 Task: In the Contact  Alexa_Davis@bam.org, Create email and send with subject: 'Step into the Future: Discover Our Cutting-Edge Solution', and with mail content 'Good Day,_x000D_
Embrace the power of innovation. Our disruptive solution will propel your industry forward and position you as a leader in your field._x000D_
Best Regards', attach the document: Project_plan.docx and insert image: visitingcard.jpg. Below Best Regards, write Twitter and insert the URL: 'twitter.com'. Mark checkbox to create task to follow up : In 2 weeks. Logged in from softage.3@softage.net
Action: Mouse moved to (55, 65)
Screenshot: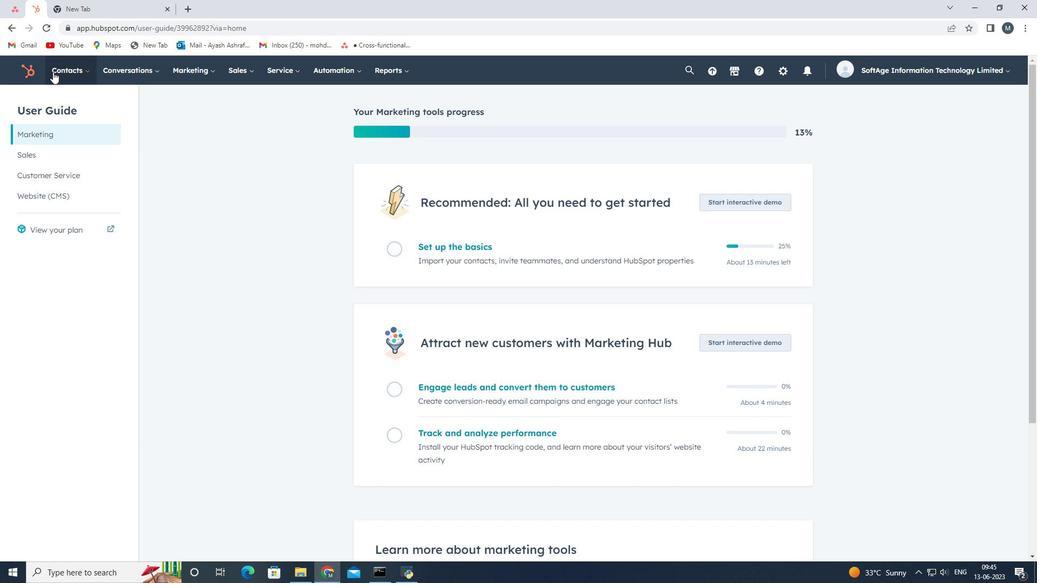 
Action: Mouse pressed left at (55, 65)
Screenshot: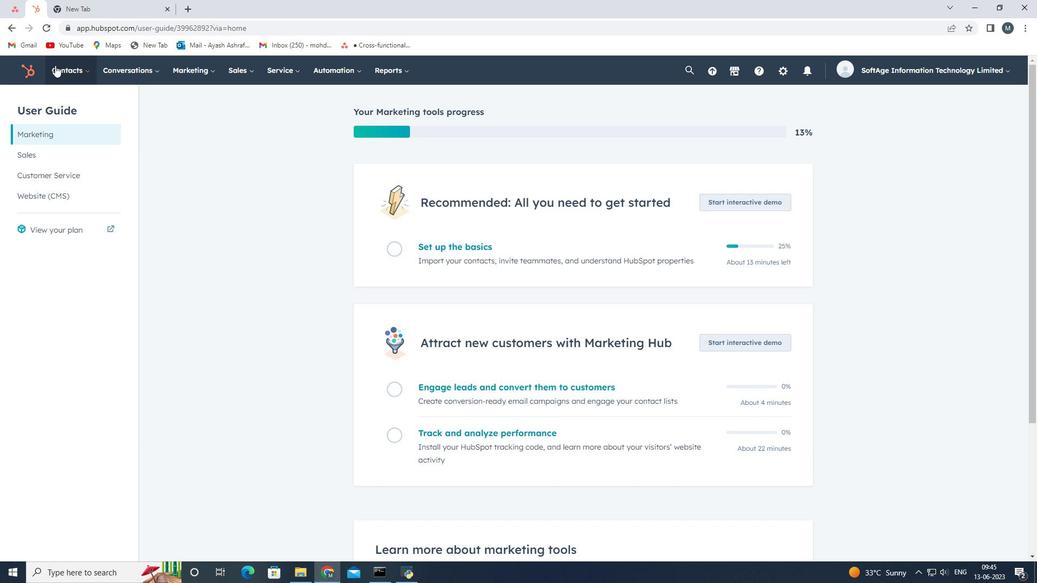 
Action: Mouse moved to (63, 100)
Screenshot: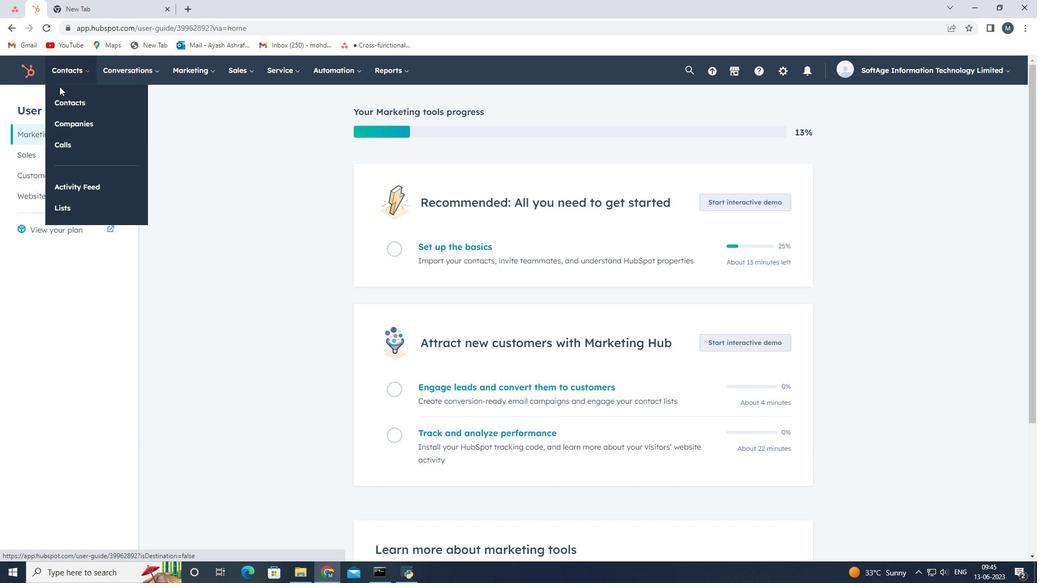 
Action: Mouse pressed left at (63, 100)
Screenshot: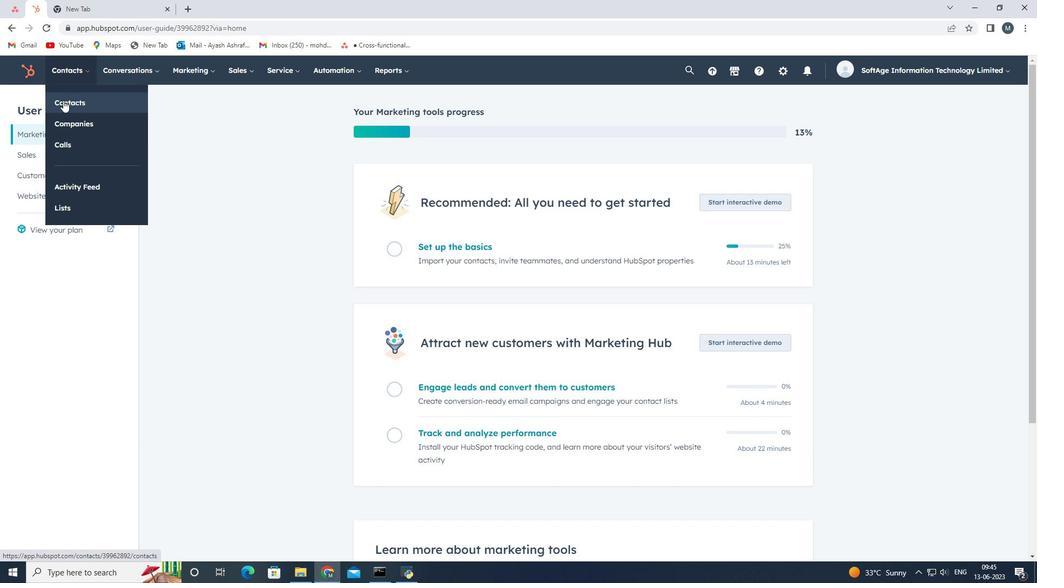 
Action: Mouse moved to (80, 191)
Screenshot: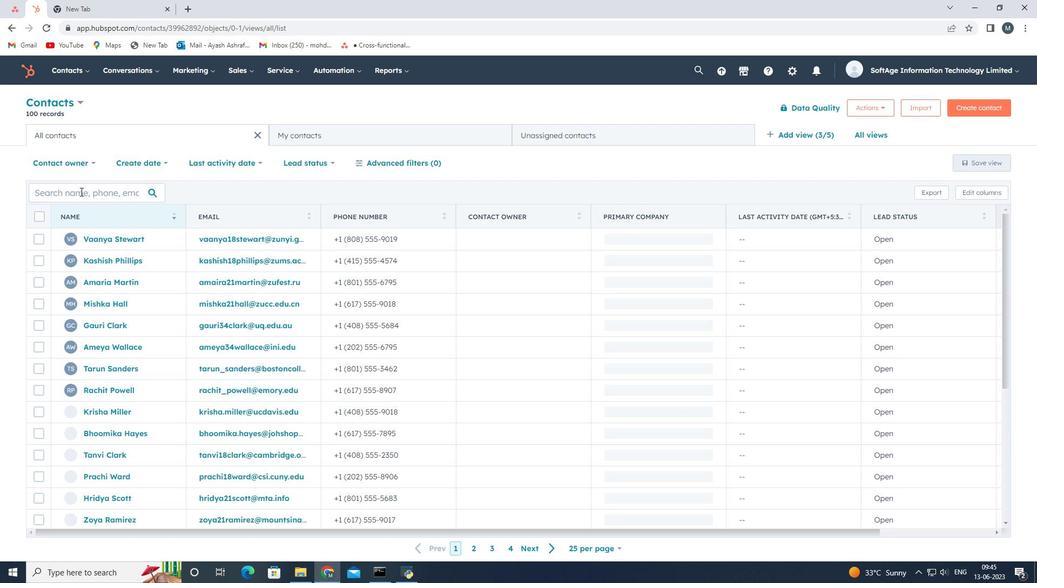 
Action: Mouse pressed left at (80, 191)
Screenshot: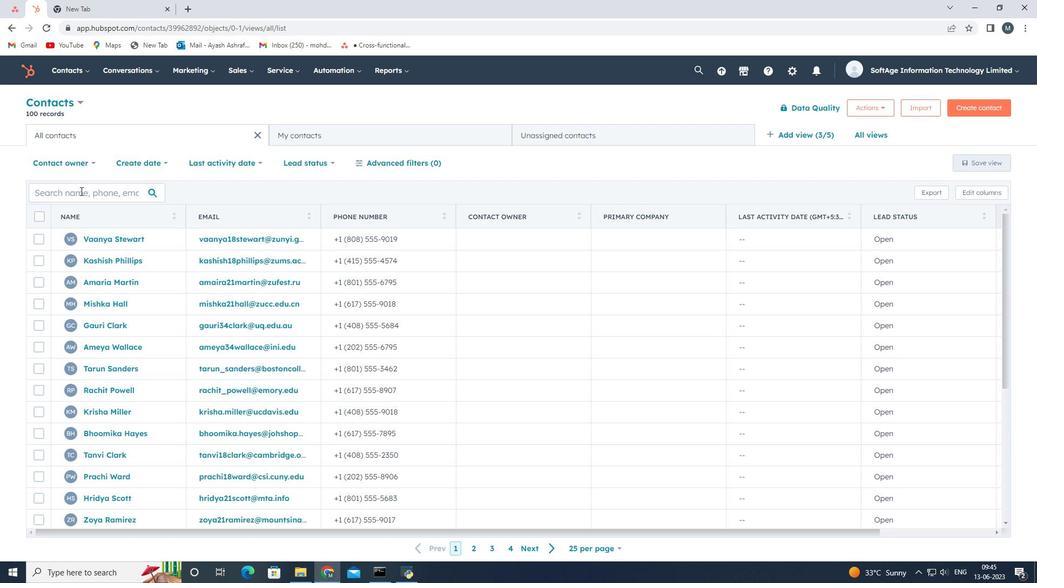 
Action: Key pressed <Key.shift>Alexa<Key.shift>_<Key.shift>Davis<Key.shift>@bam.org
Screenshot: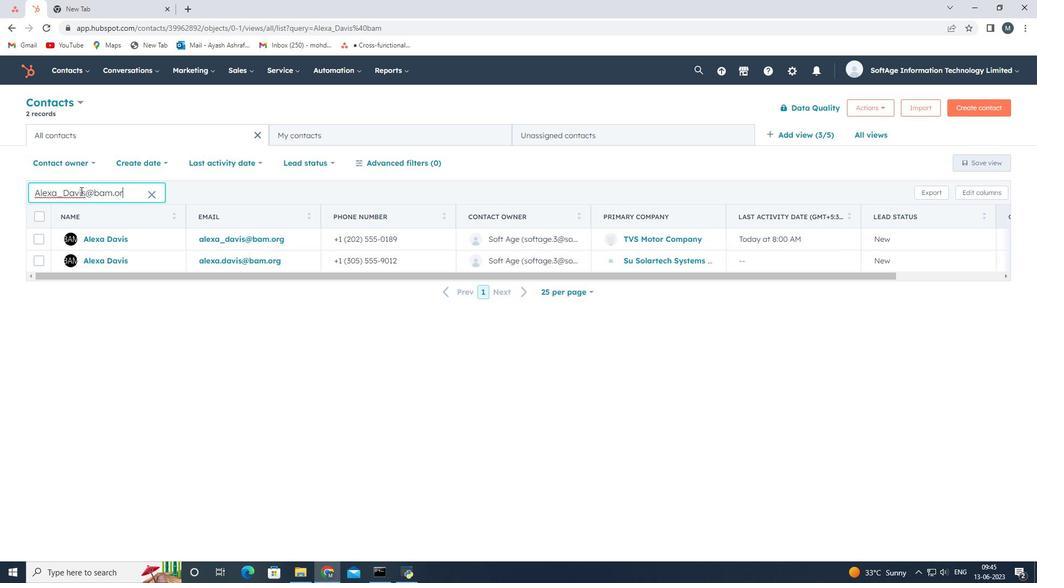 
Action: Mouse moved to (104, 240)
Screenshot: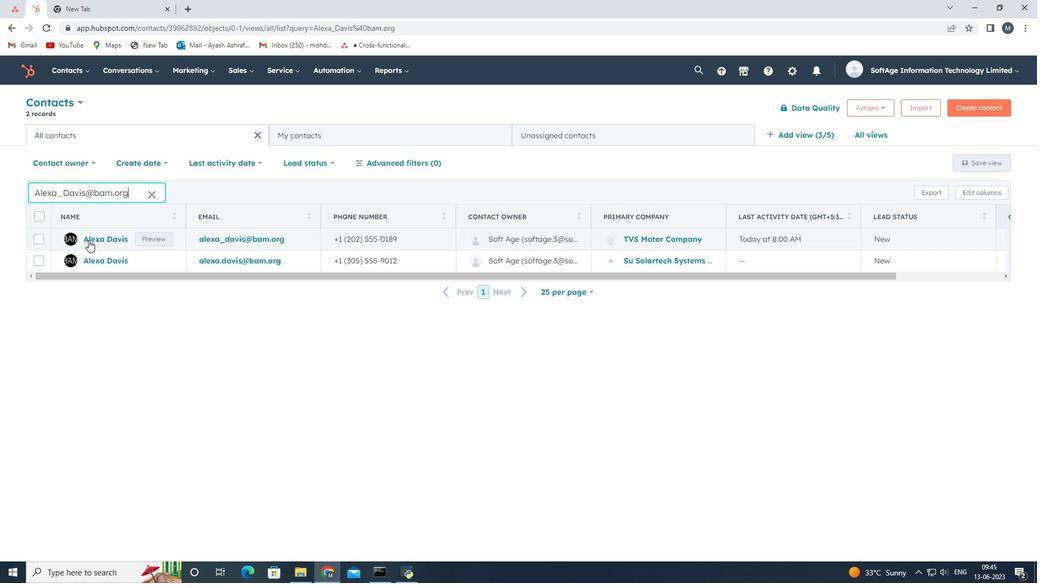 
Action: Mouse pressed left at (104, 240)
Screenshot: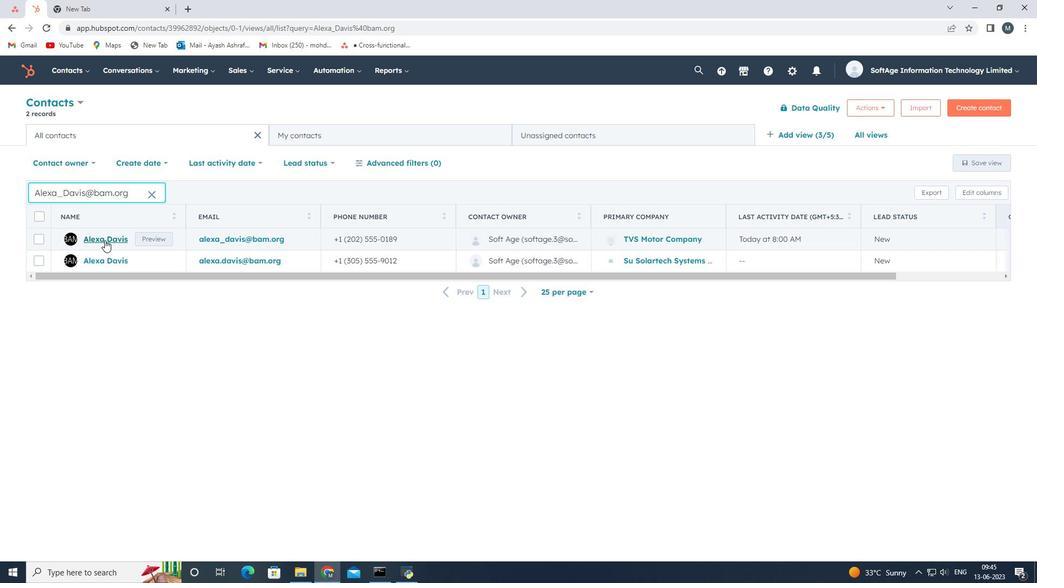 
Action: Mouse pressed left at (104, 240)
Screenshot: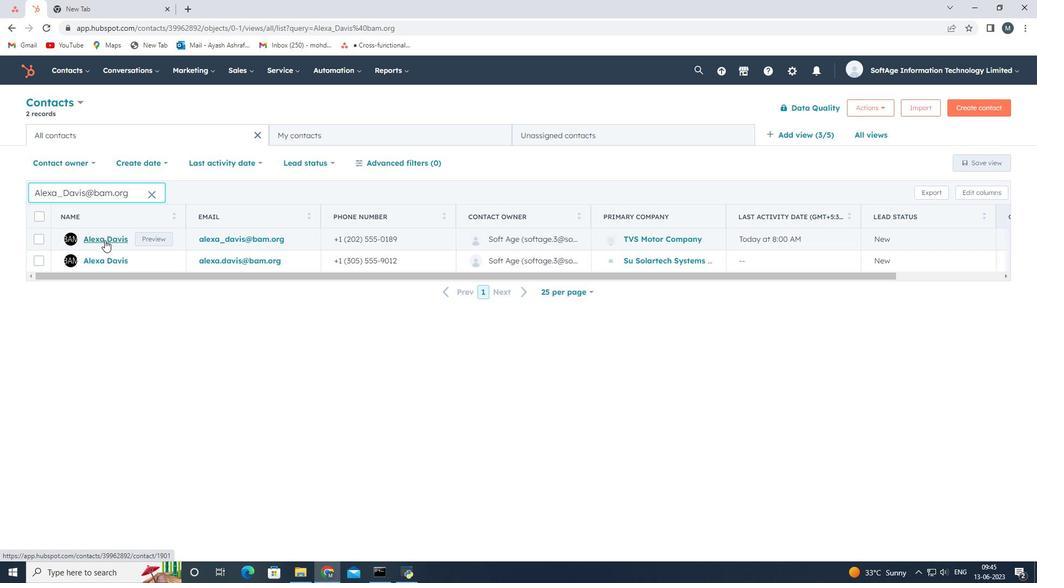 
Action: Mouse moved to (70, 197)
Screenshot: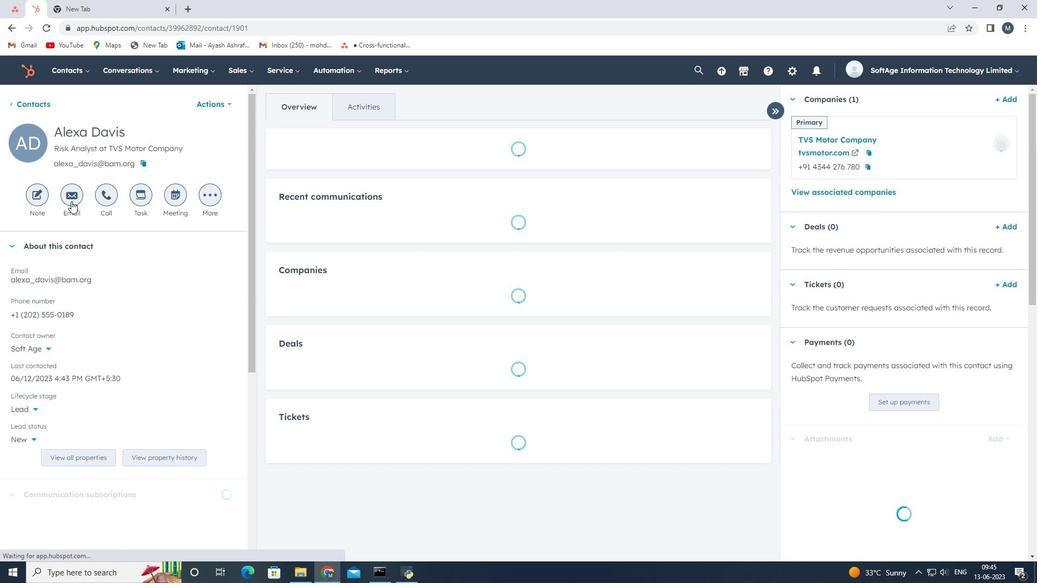 
Action: Mouse pressed left at (70, 197)
Screenshot: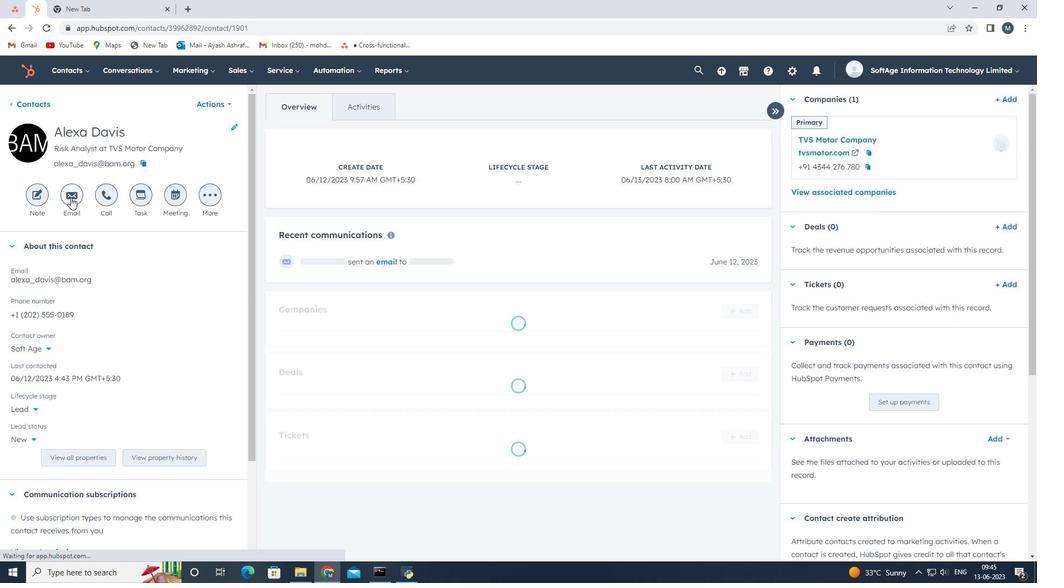 
Action: Mouse moved to (912, 269)
Screenshot: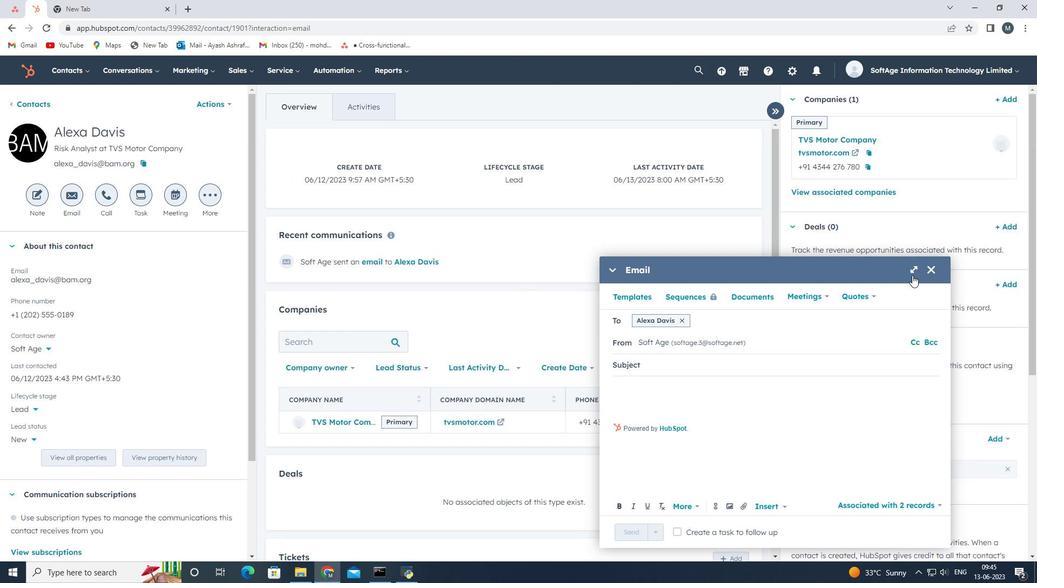 
Action: Mouse pressed left at (912, 269)
Screenshot: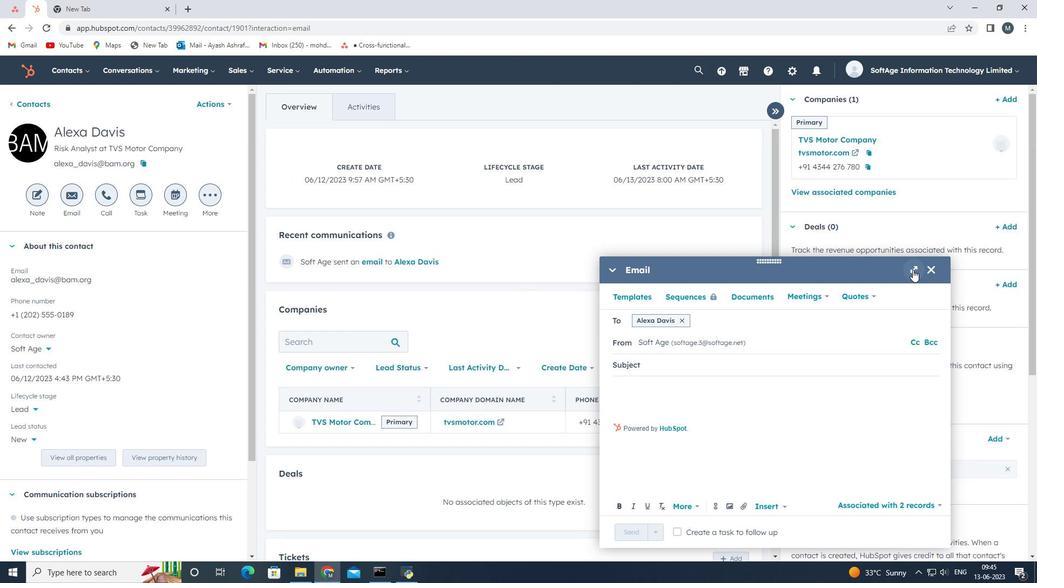 
Action: Mouse moved to (283, 215)
Screenshot: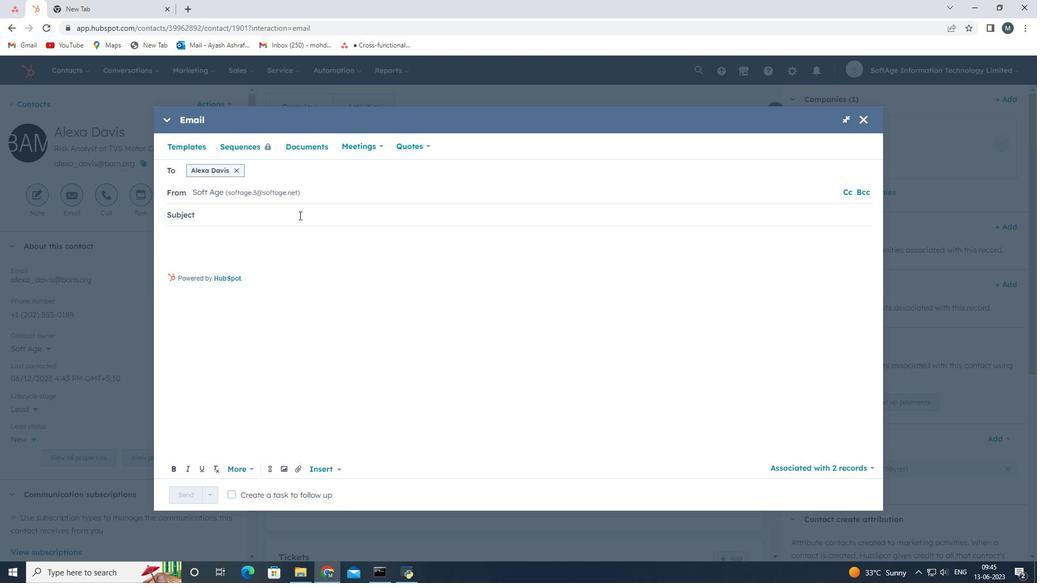 
Action: Key pressed <Key.shift>
Screenshot: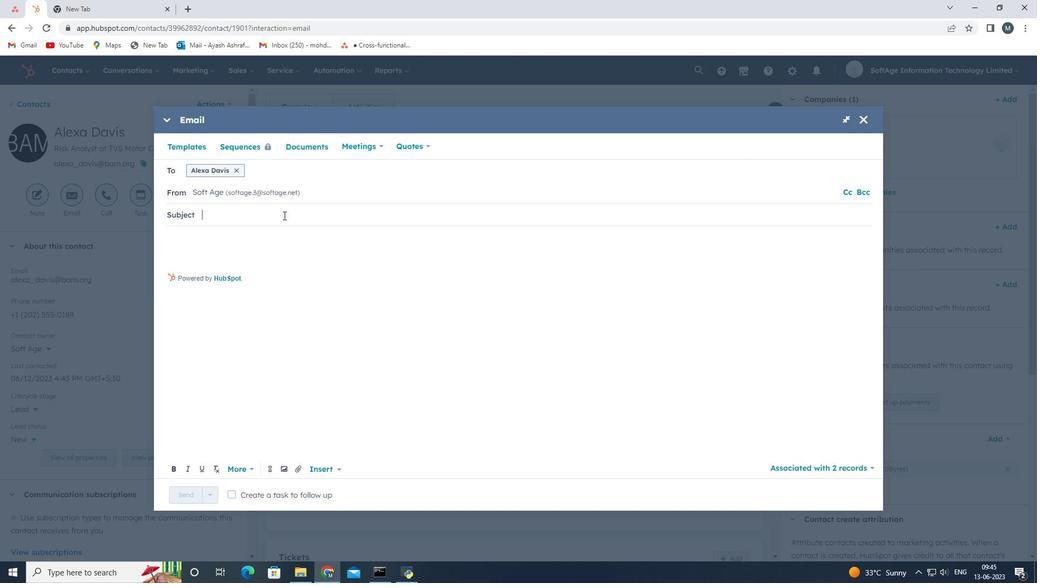 
Action: Mouse moved to (283, 215)
Screenshot: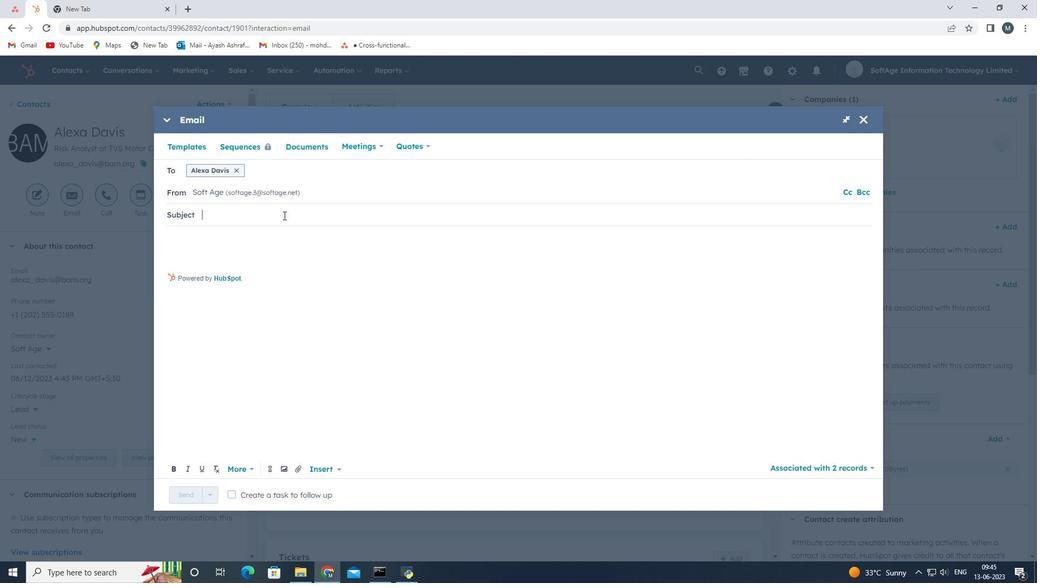 
Action: Key pressed Step<Key.space>into<Key.space>the<Key.space><Key.shift>Future<Key.shift><Key.shift>:<Key.space><Key.shift>Discover<Key.space>t<Key.backspace><Key.shift>Our<Key.space><Key.shift>Cutting-<Key.shift>Edge<Key.space><Key.shift>Solution
Screenshot: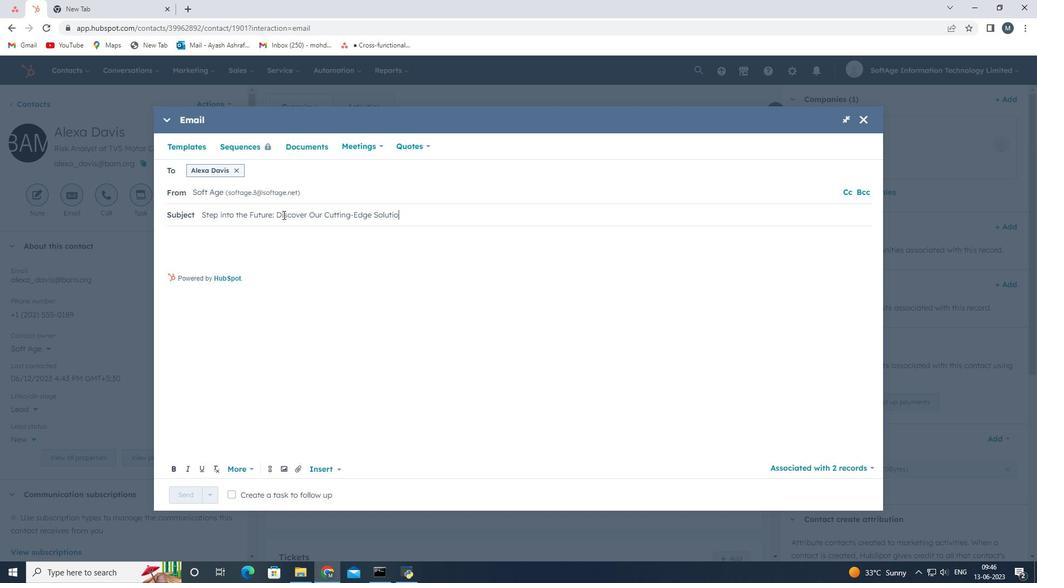 
Action: Mouse moved to (190, 238)
Screenshot: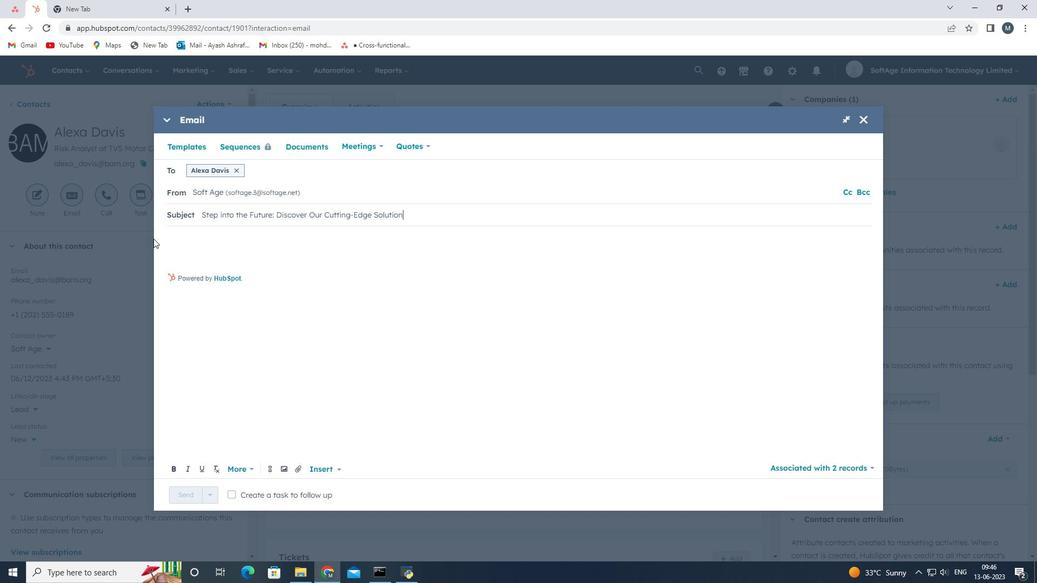 
Action: Mouse pressed left at (190, 238)
Screenshot: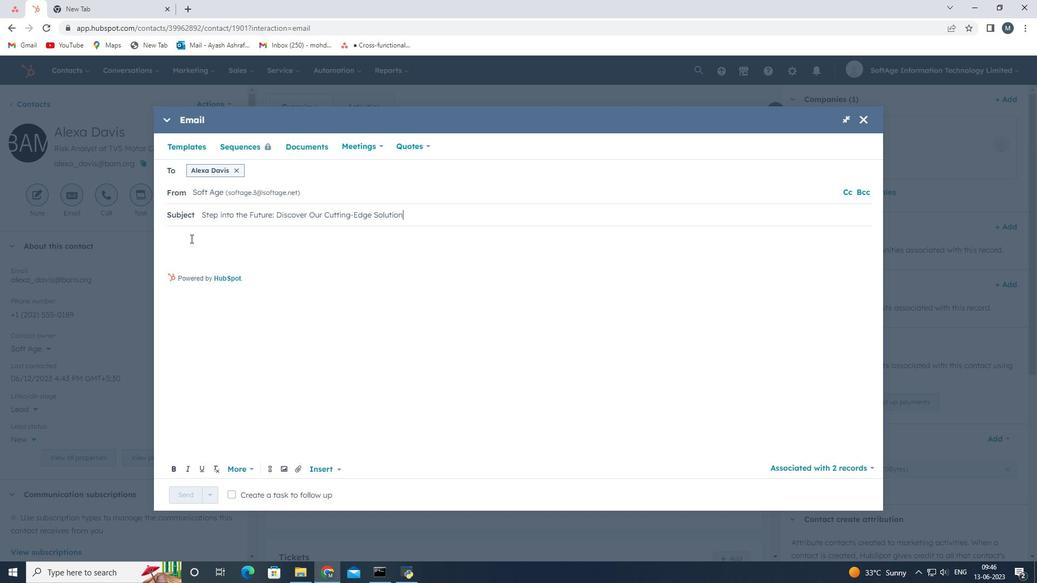 
Action: Mouse moved to (190, 239)
Screenshot: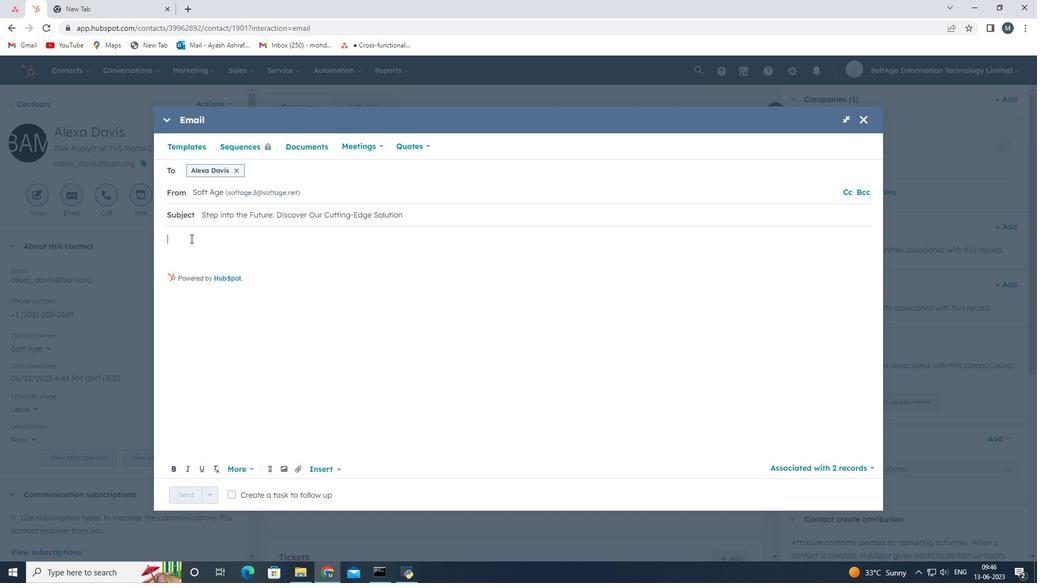 
Action: Key pressed <Key.shift>Good<Key.space><Key.shift>Day<Key.space><Key.backspace>,<Key.enter><Key.shift>Embrance<Key.space>the<Key.space>power<Key.space>of<Key.space>innovation.<Key.space><Key.shift><Key.shift><Key.shift><Key.shift><Key.shift><Key.shift><Key.shift><Key.shift><Key.shift><Key.shift><Key.shift><Key.shift><Key.shift><Key.shift><Key.shift><Key.shift><Key.shift><Key.shift><Key.shift><Key.shift><Key.shift>Our<Key.space>disruptive<Key.space>solution<Key.space>will<Key.space>propel<Key.space>your<Key.space>industry<Key.space>forward<Key.space>and<Key.space>position<Key.space>you<Key.space>as<Key.space>a<Key.space>leader<Key.space>in<Key.space>your<Key.space>field.
Screenshot: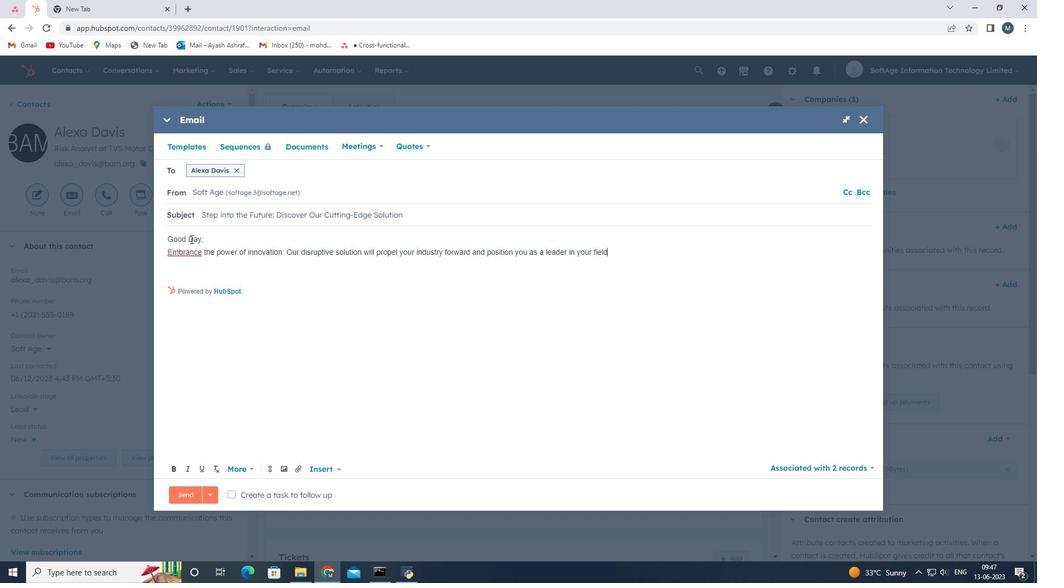 
Action: Mouse moved to (191, 251)
Screenshot: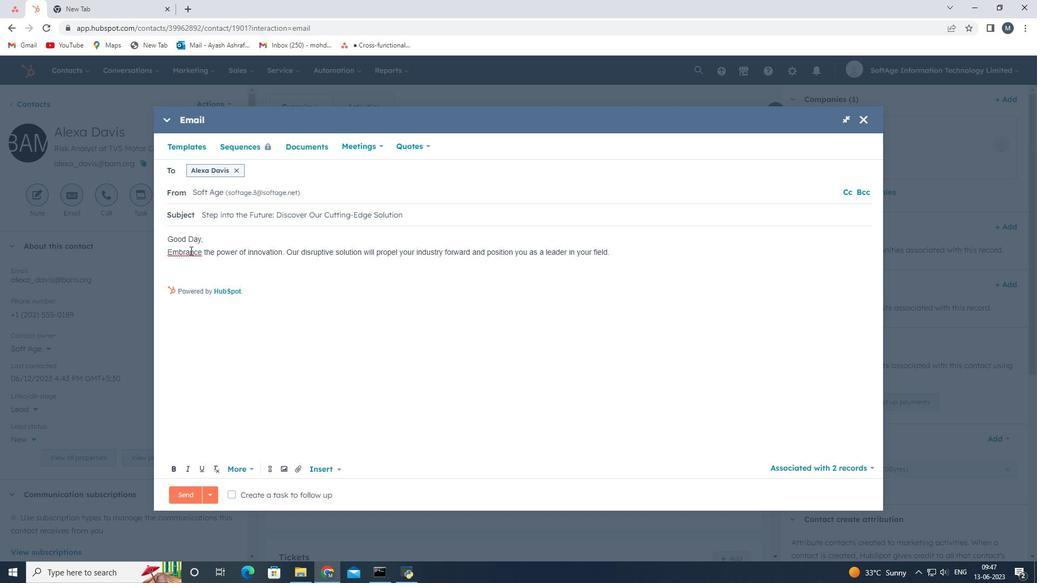 
Action: Mouse pressed left at (191, 251)
Screenshot: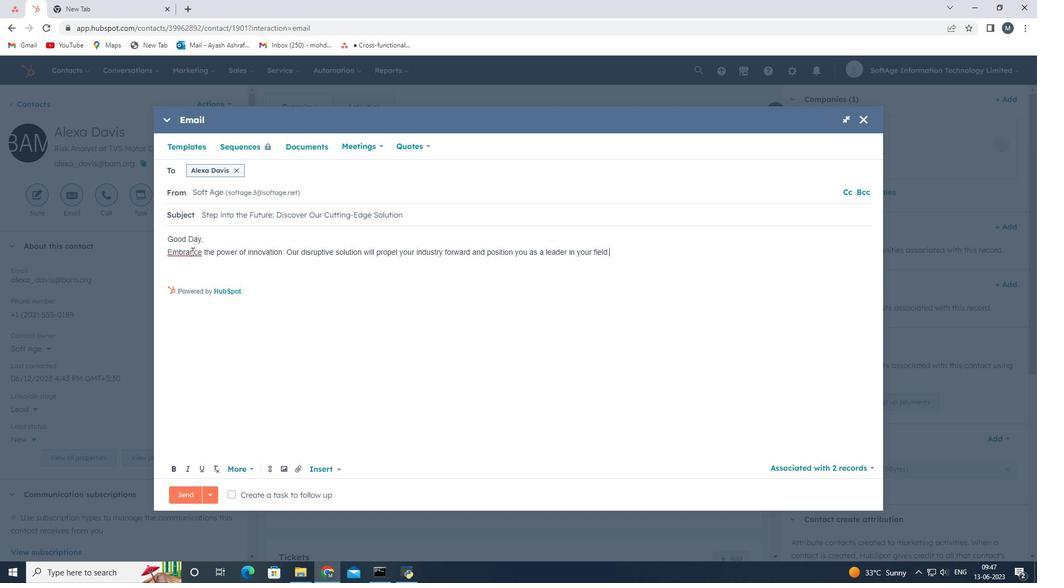 
Action: Mouse moved to (196, 256)
Screenshot: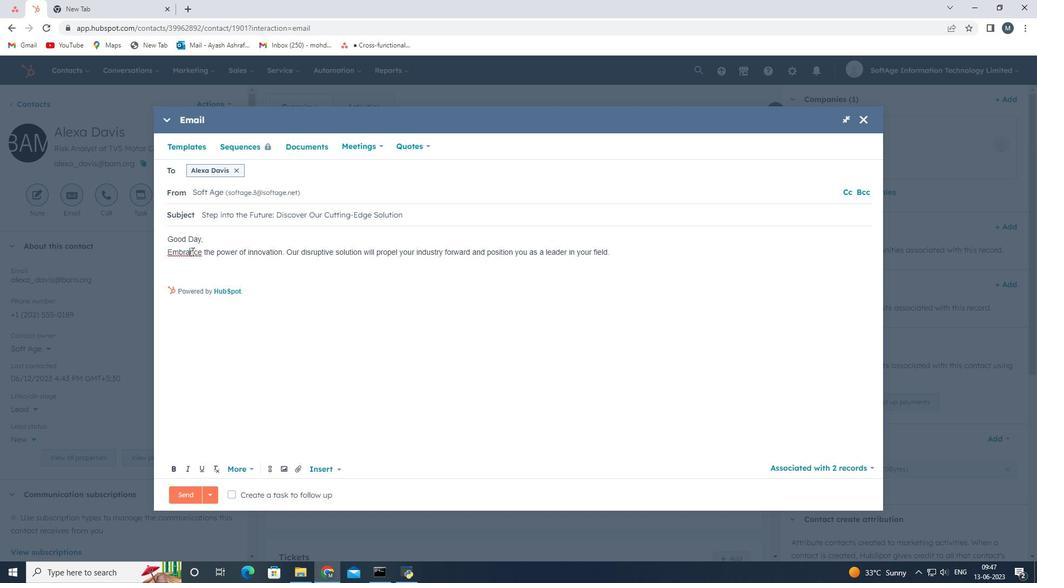 
Action: Key pressed <Key.right><Key.backspace>
Screenshot: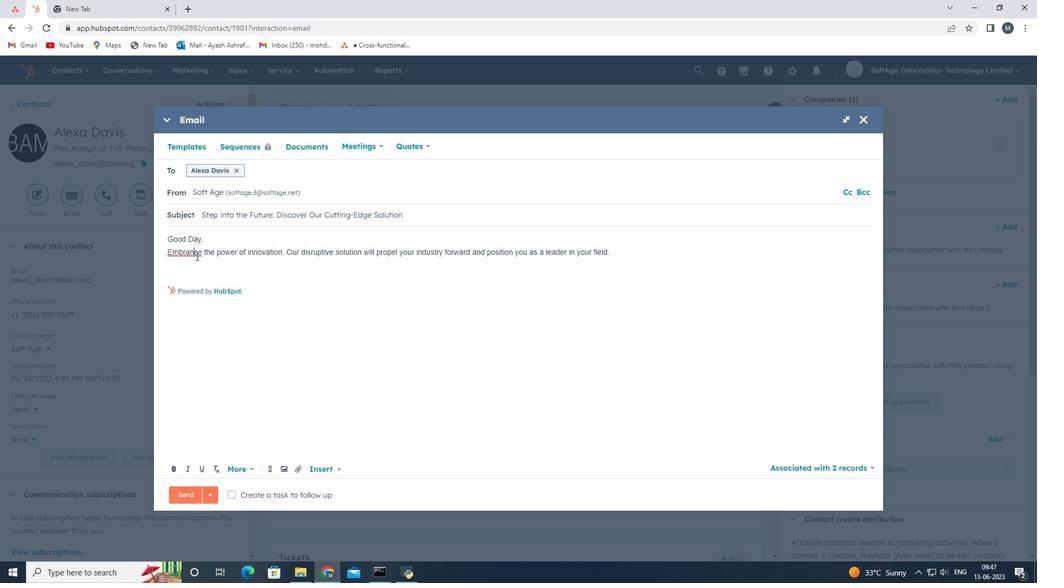
Action: Mouse moved to (206, 274)
Screenshot: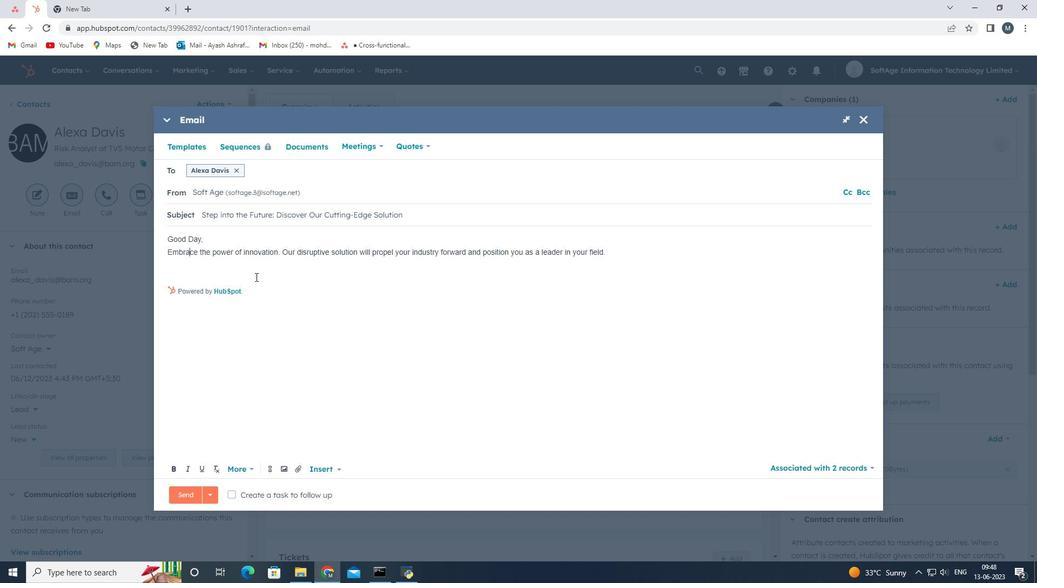 
Action: Mouse pressed left at (206, 274)
Screenshot: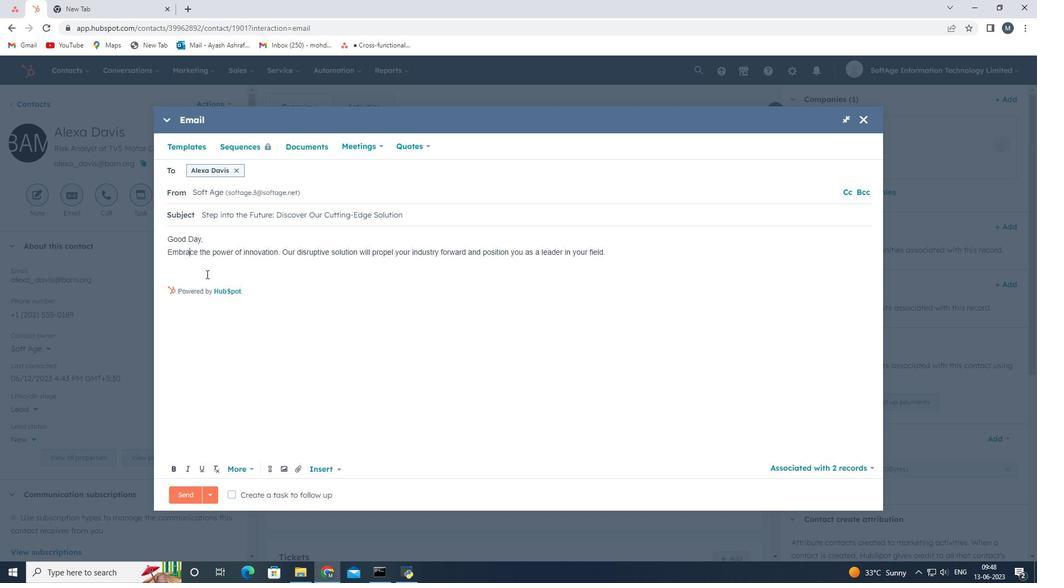 
Action: Mouse moved to (193, 266)
Screenshot: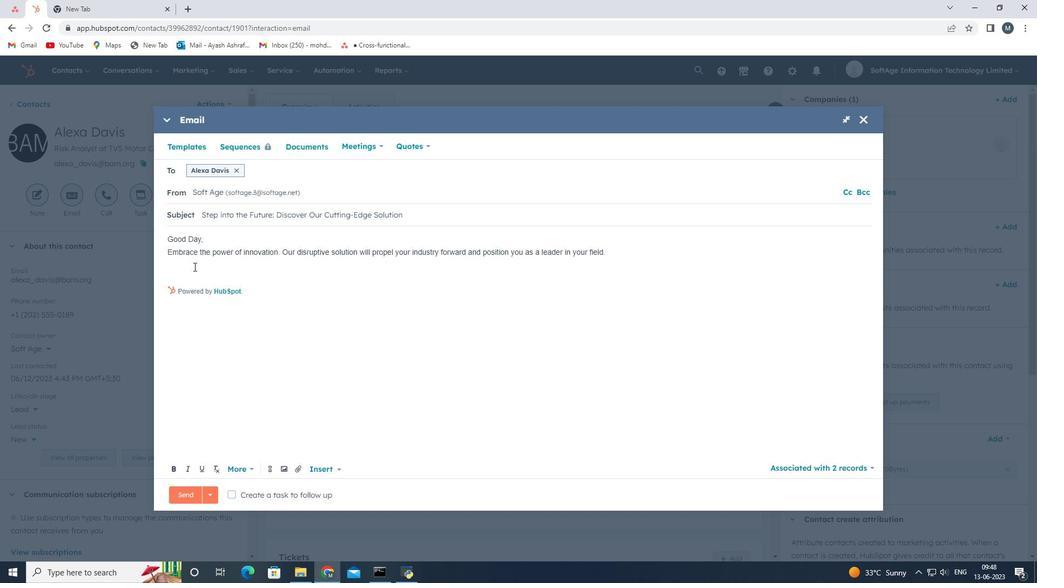 
Action: Key pressed <Key.shift><Key.shift>Best<Key.space><Key.shift>Regards<Key.space><Key.enter>
Screenshot: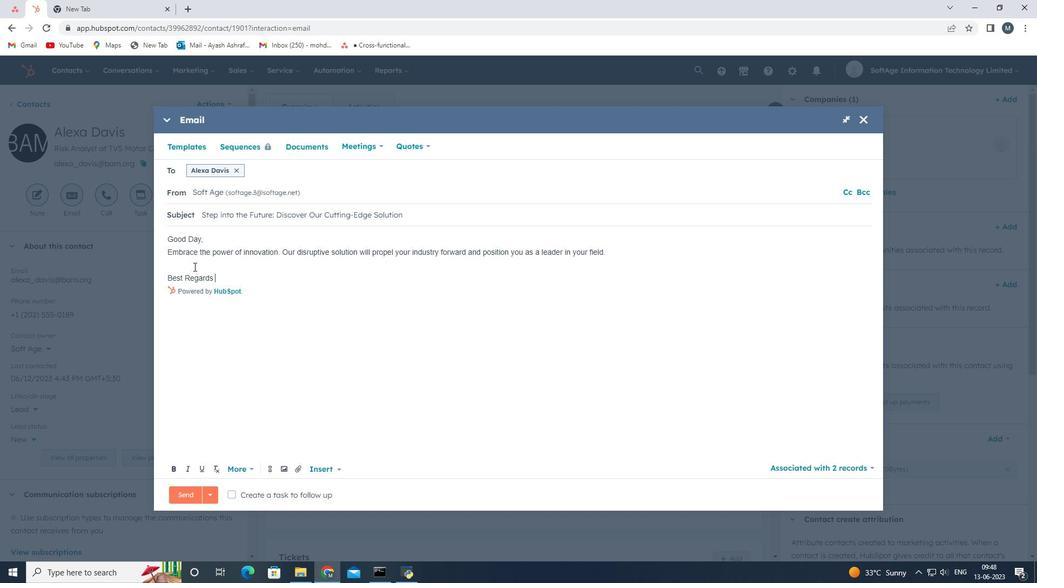 
Action: Mouse moved to (267, 467)
Screenshot: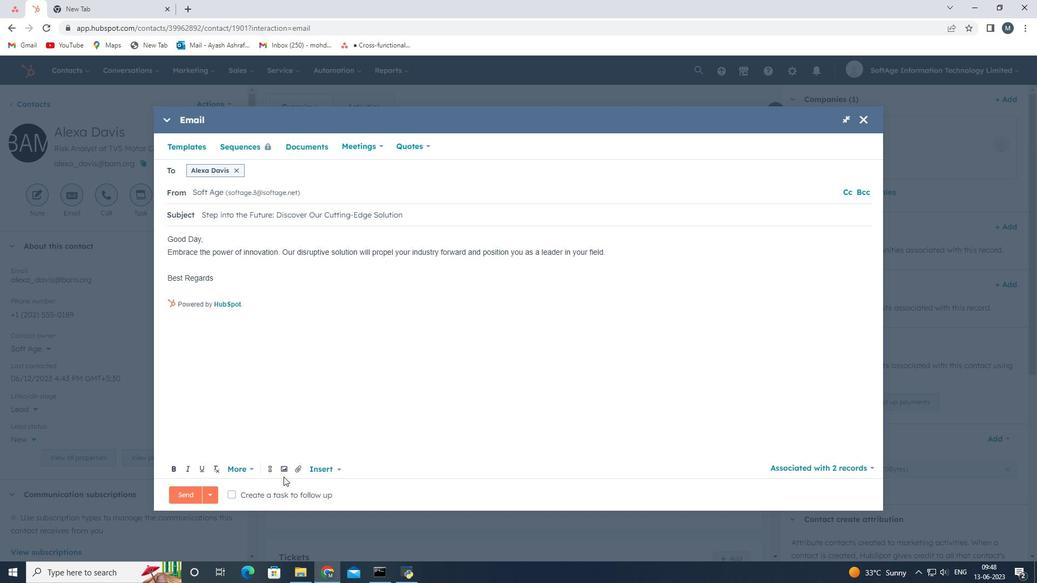 
Action: Mouse pressed left at (267, 467)
Screenshot: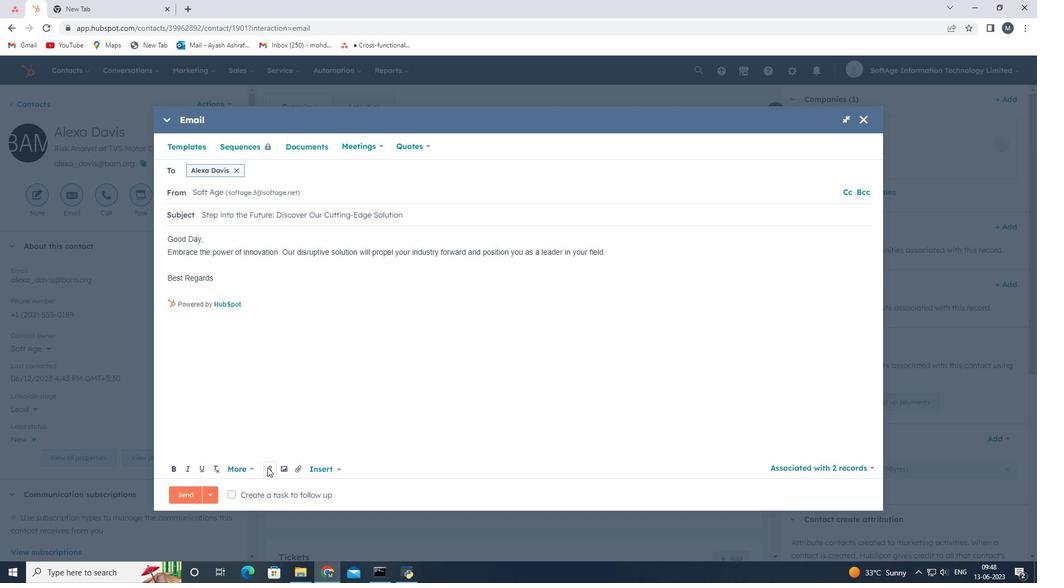 
Action: Mouse moved to (301, 345)
Screenshot: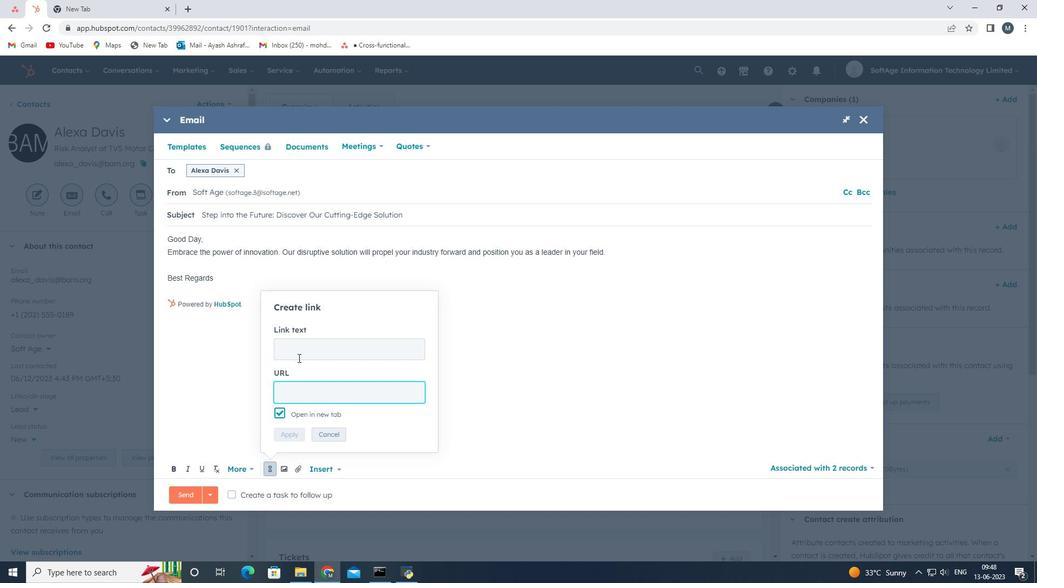 
Action: Mouse pressed left at (301, 345)
Screenshot: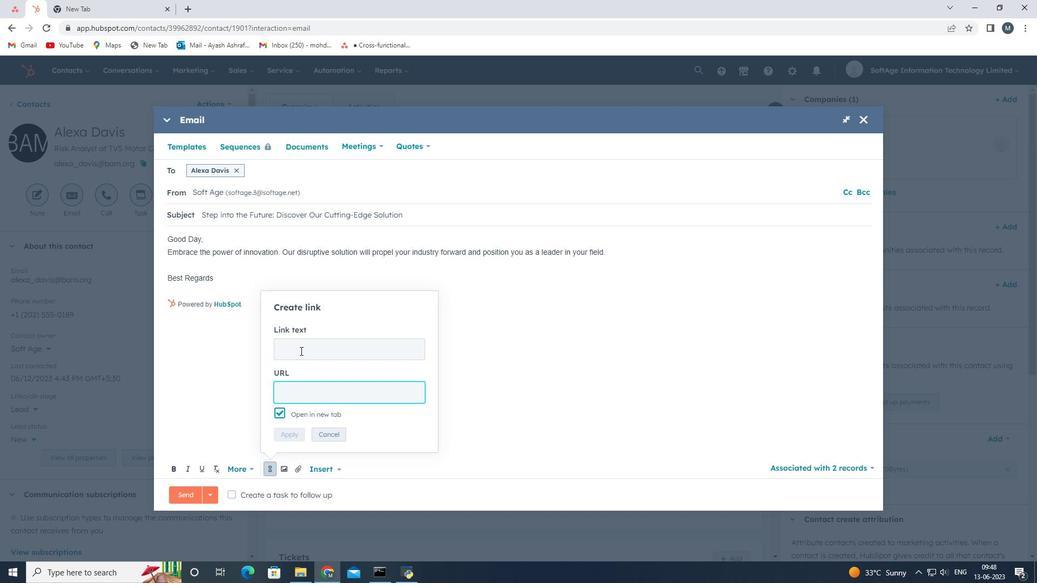 
Action: Key pressed <Key.shift>Twitter
Screenshot: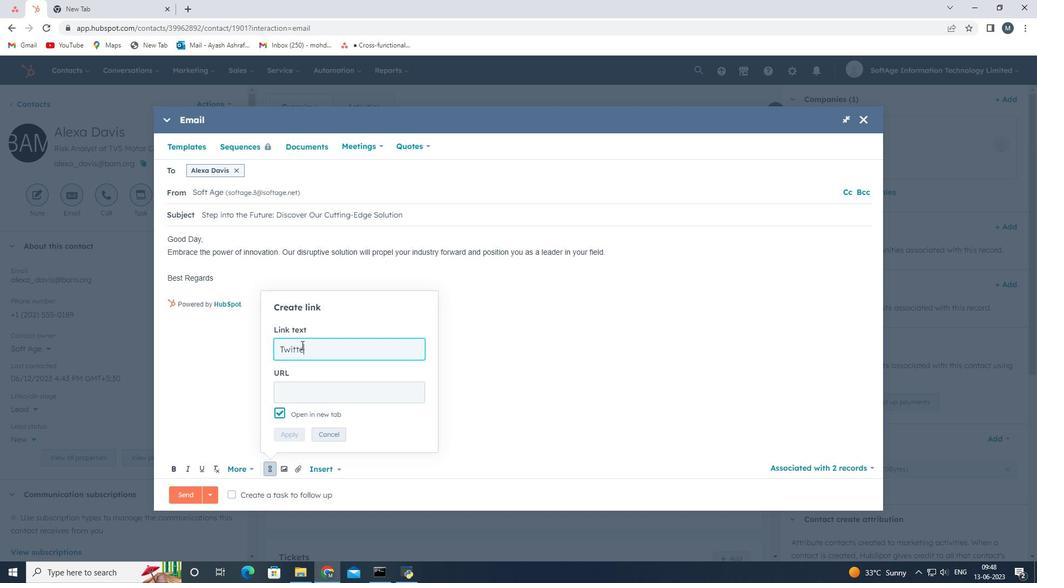 
Action: Mouse moved to (299, 391)
Screenshot: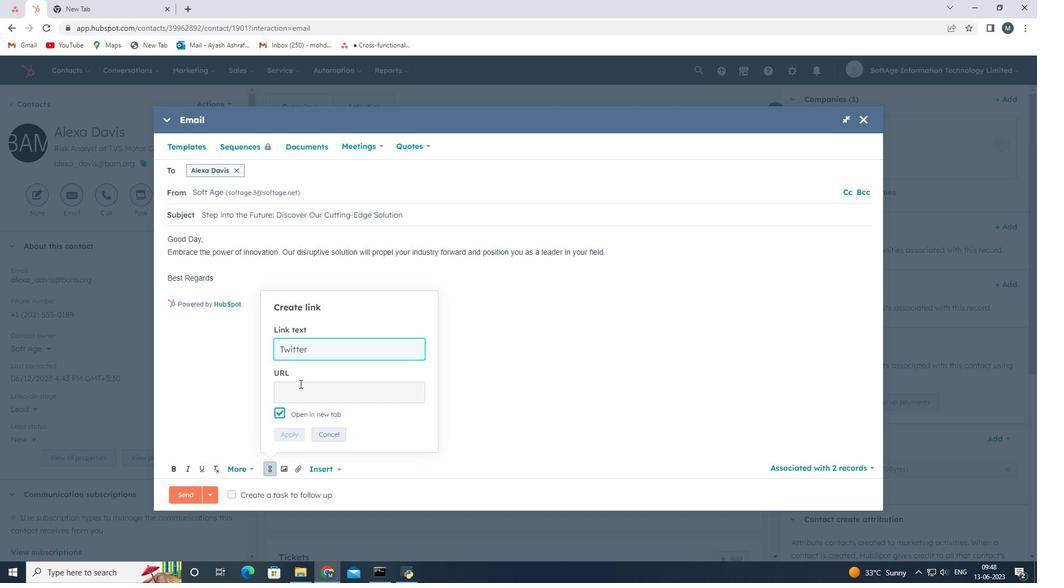 
Action: Mouse pressed left at (299, 391)
Screenshot: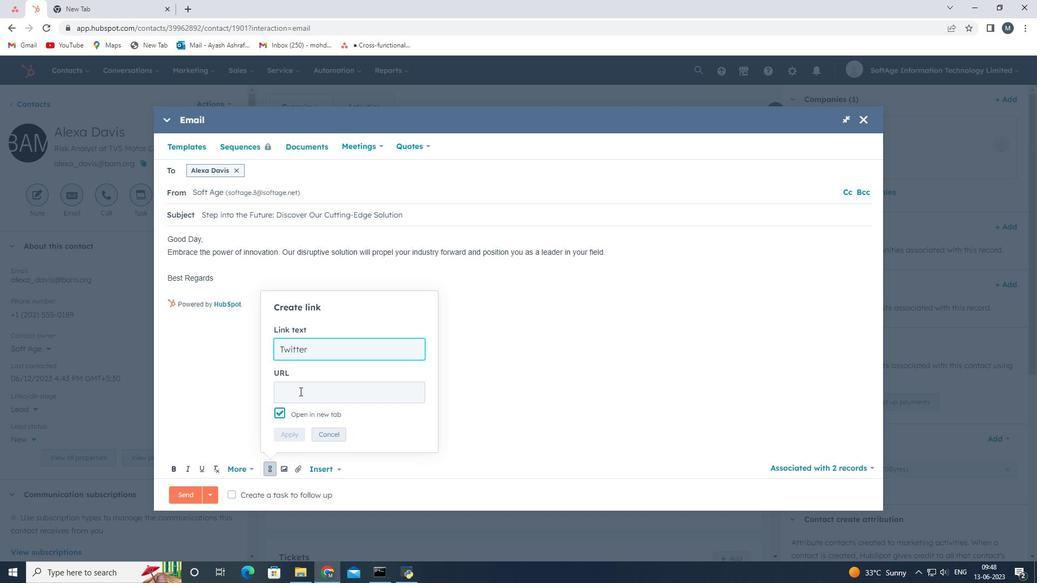 
Action: Mouse moved to (299, 392)
Screenshot: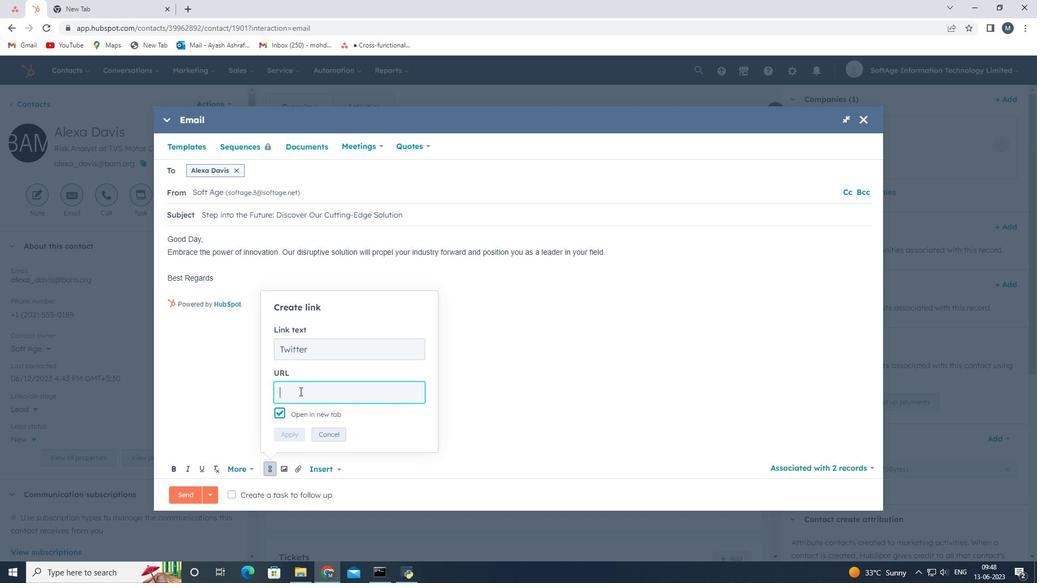 
Action: Key pressed twitter.com
Screenshot: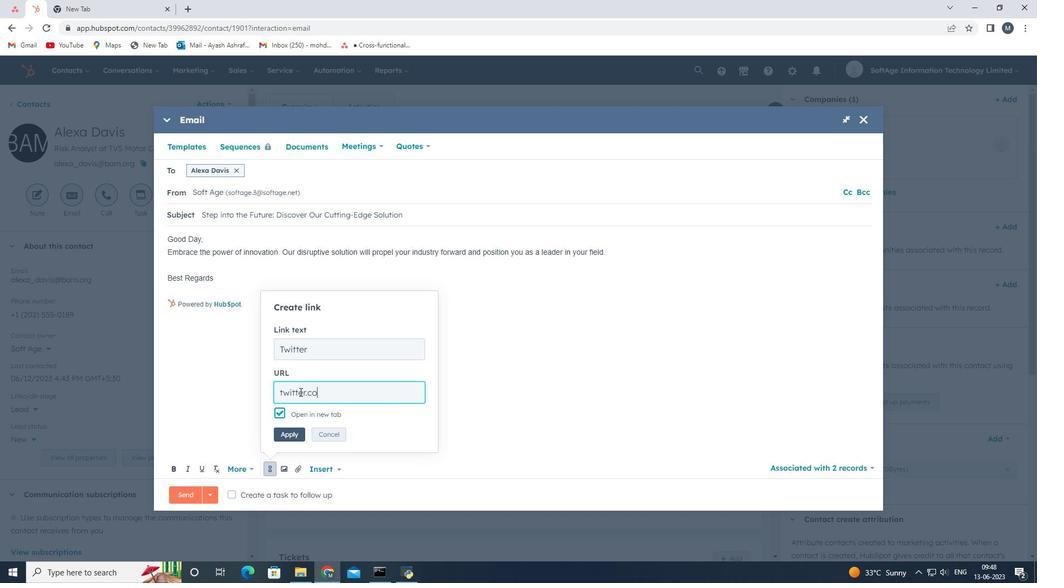 
Action: Mouse moved to (290, 434)
Screenshot: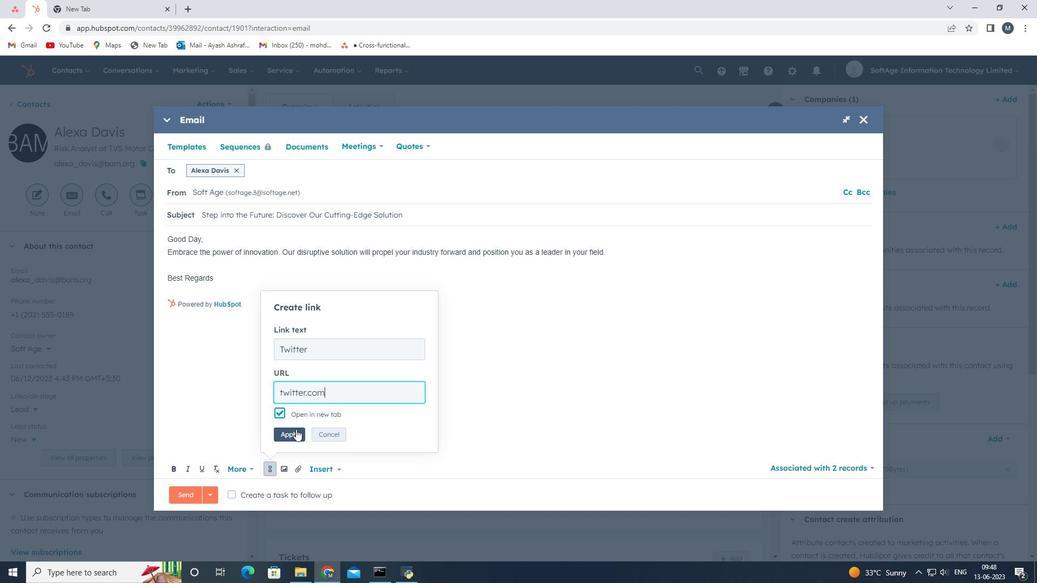 
Action: Mouse pressed left at (290, 434)
Screenshot: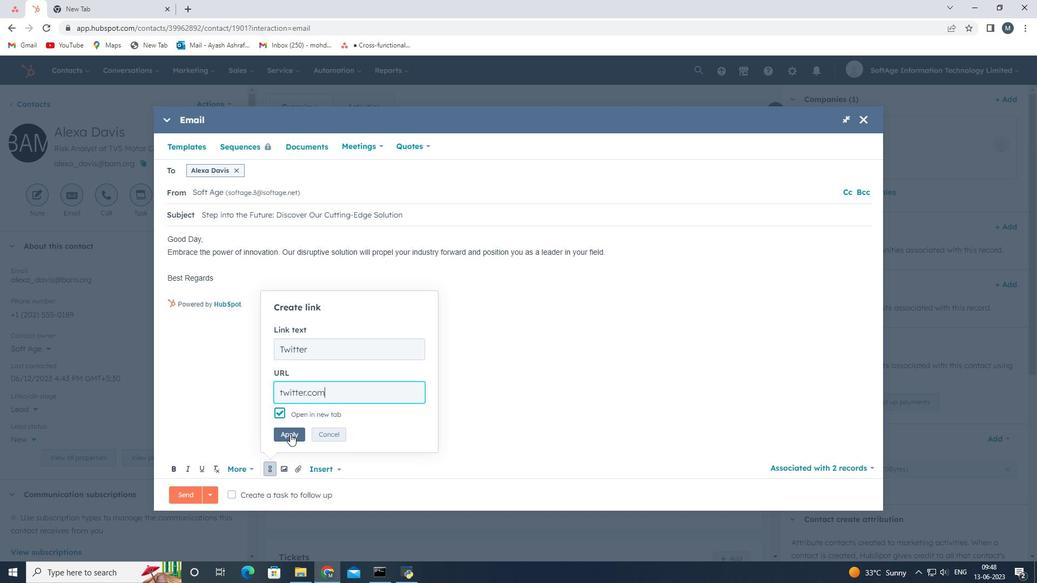 
Action: Mouse moved to (292, 469)
Screenshot: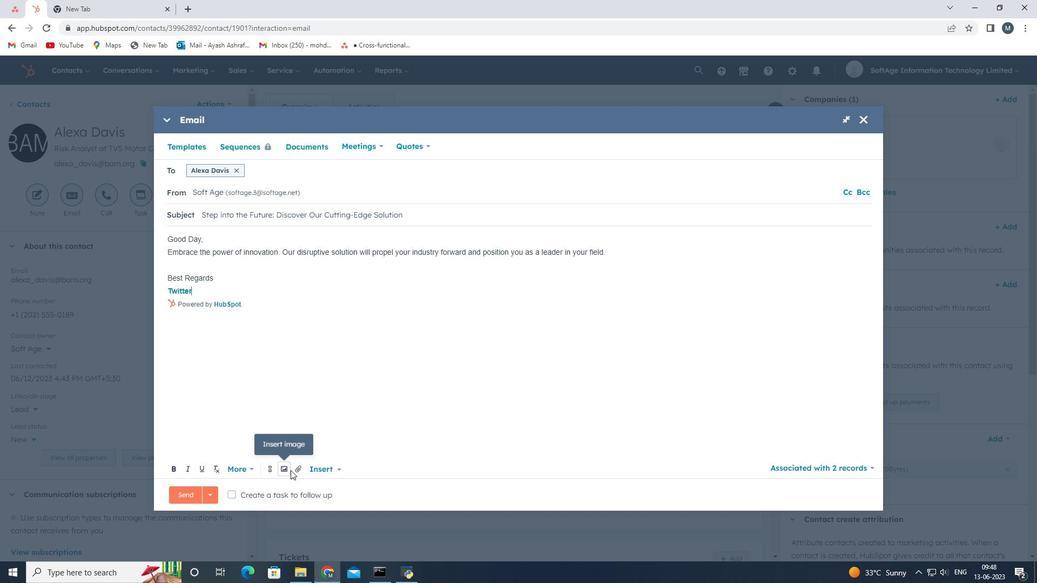 
Action: Mouse pressed left at (292, 469)
Screenshot: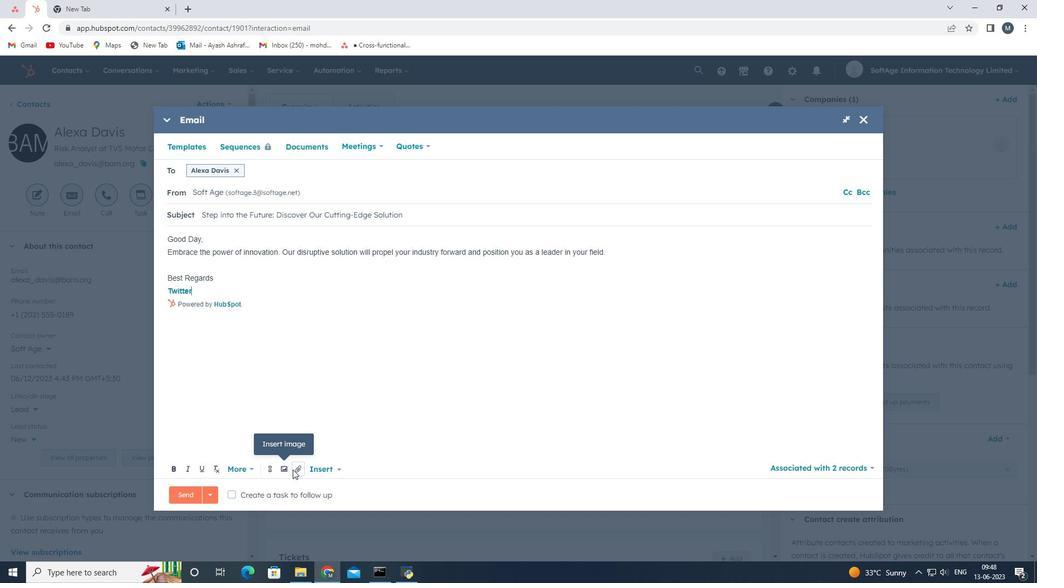 
Action: Mouse moved to (318, 442)
Screenshot: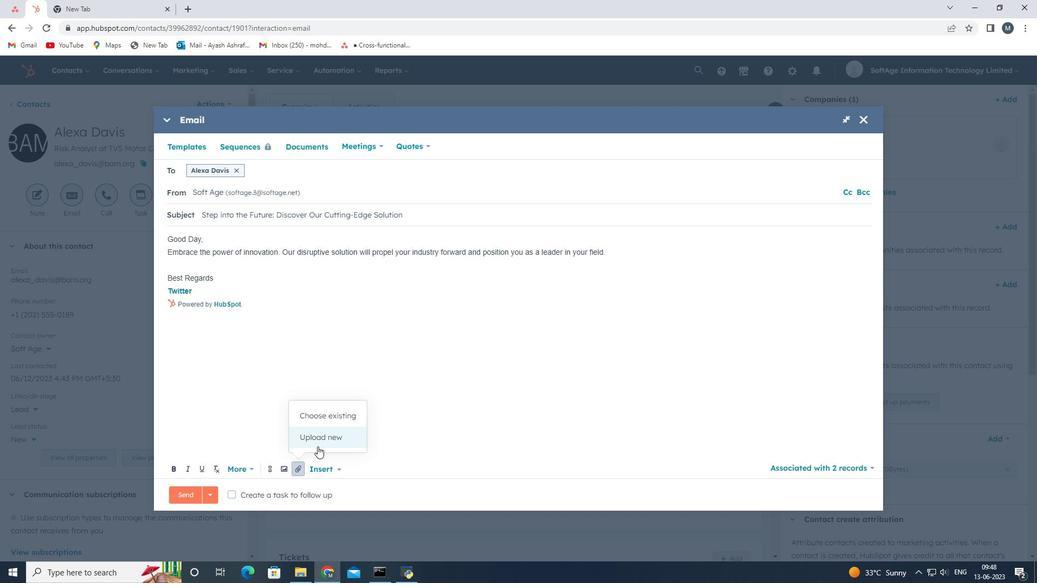 
Action: Mouse pressed left at (318, 442)
Screenshot: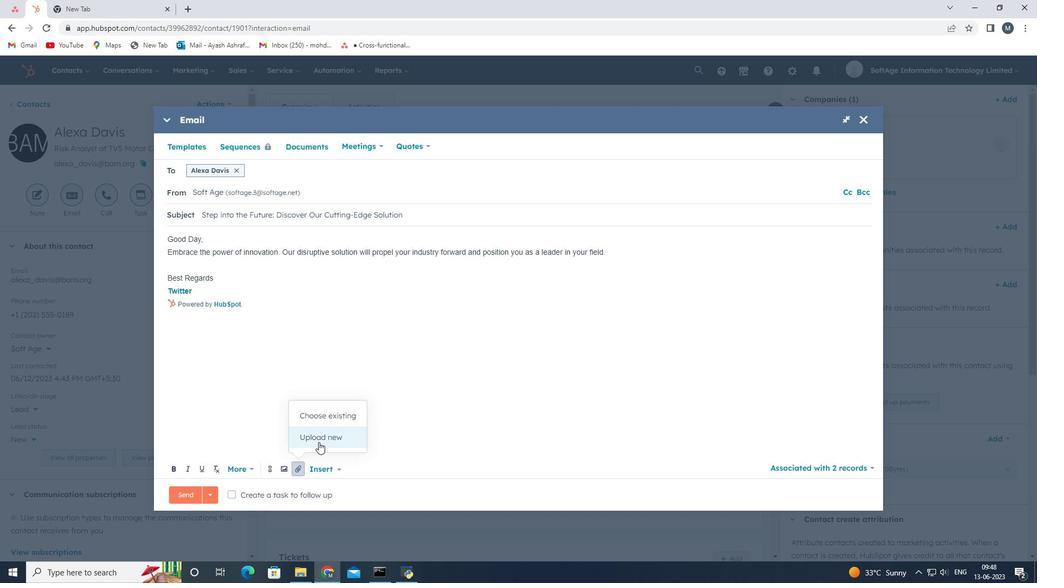 
Action: Mouse moved to (34, 107)
Screenshot: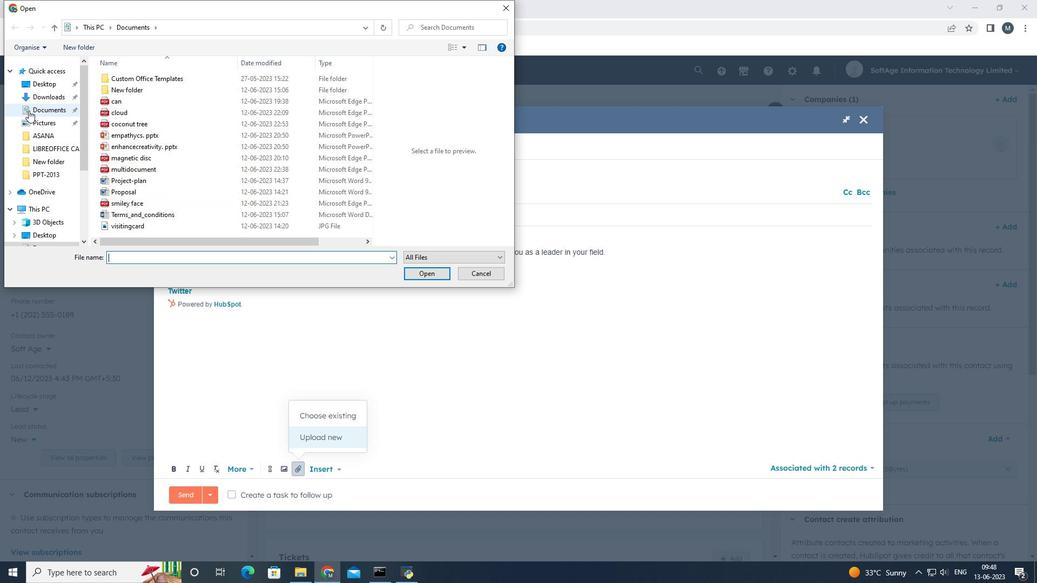 
Action: Mouse pressed left at (34, 107)
Screenshot: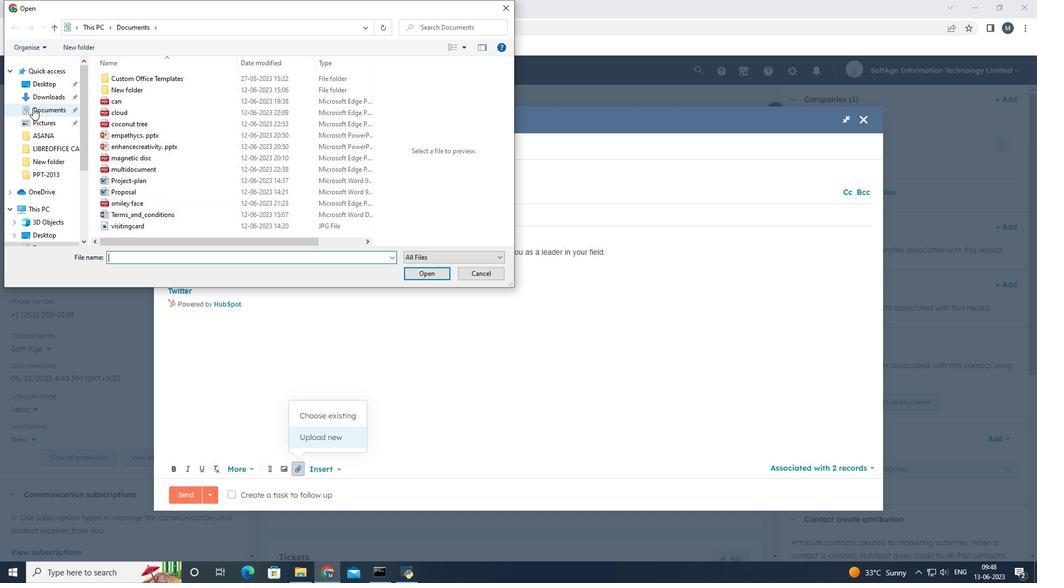 
Action: Mouse moved to (116, 177)
Screenshot: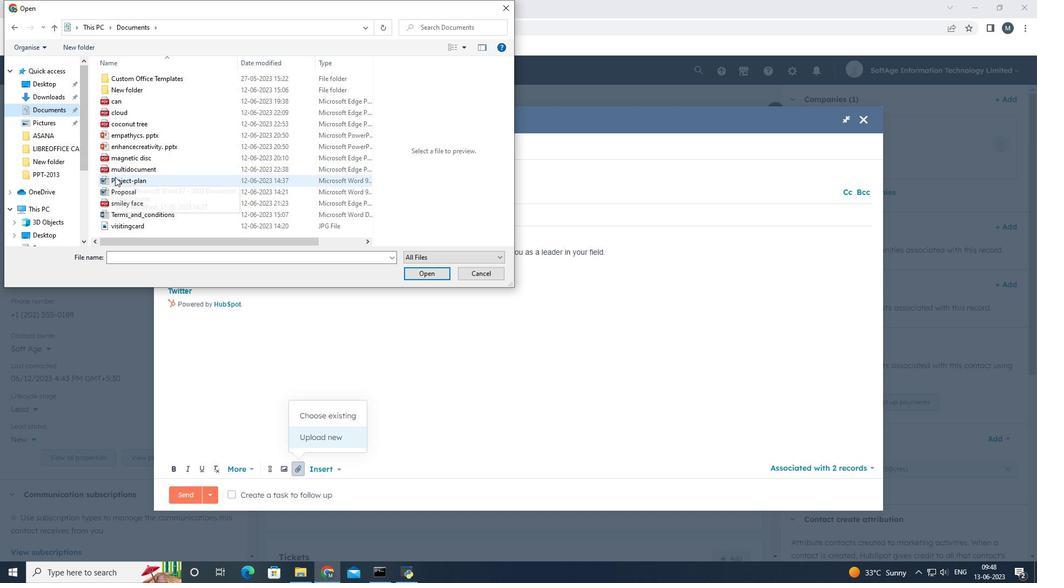 
Action: Mouse pressed left at (116, 177)
Screenshot: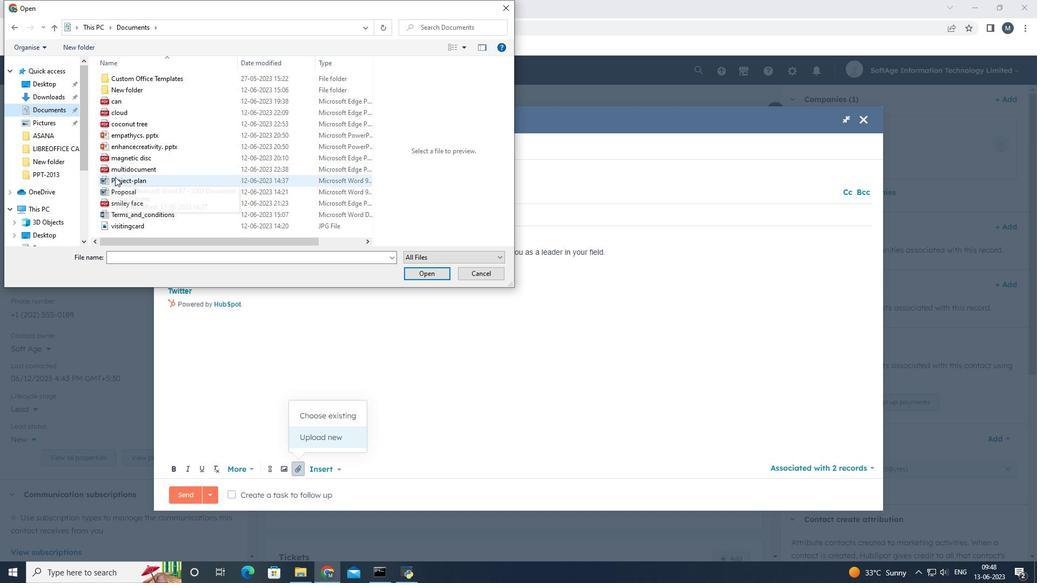
Action: Mouse moved to (430, 273)
Screenshot: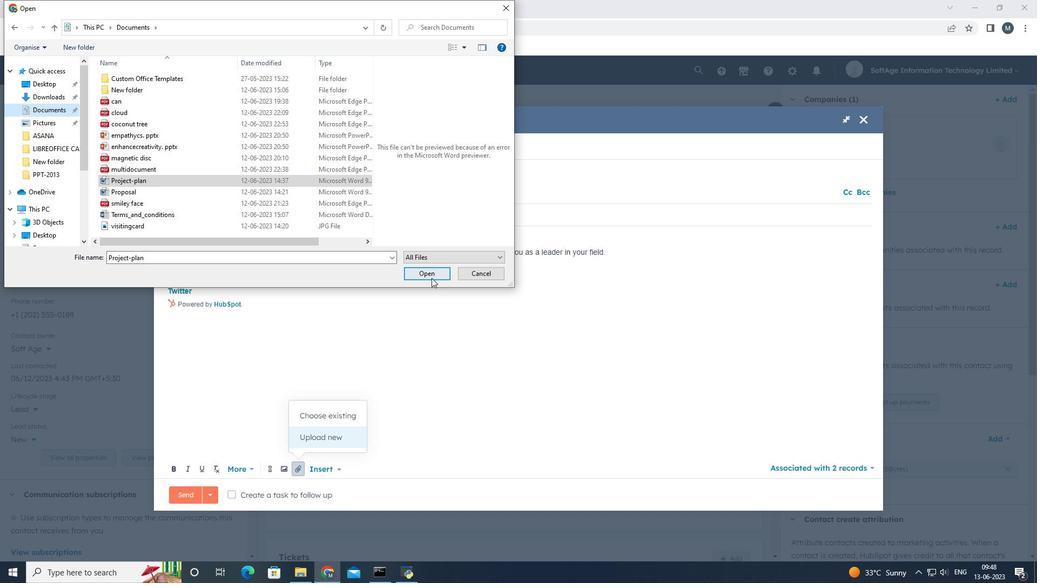 
Action: Mouse pressed left at (430, 273)
Screenshot: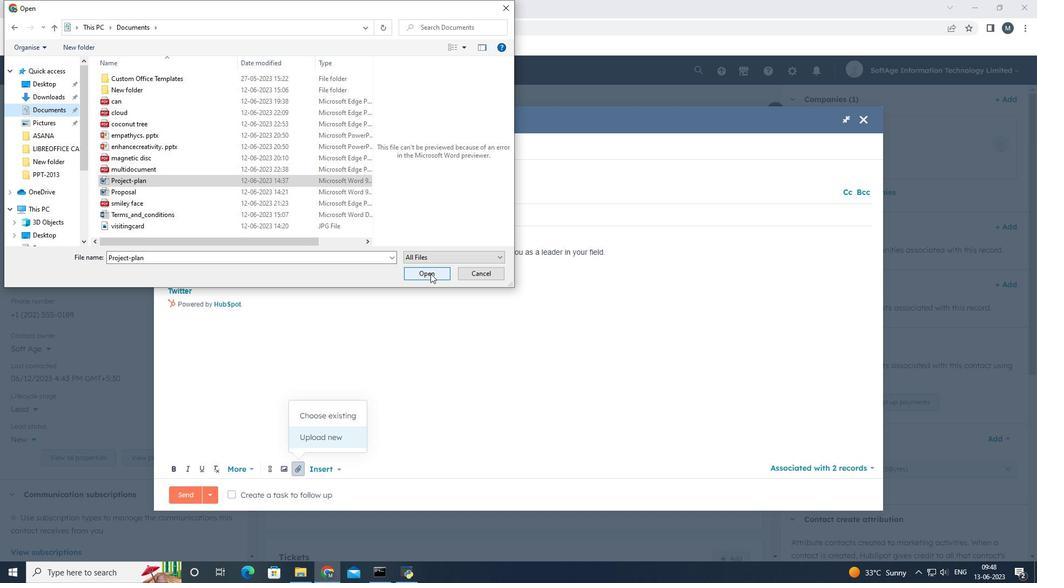 
Action: Mouse moved to (286, 440)
Screenshot: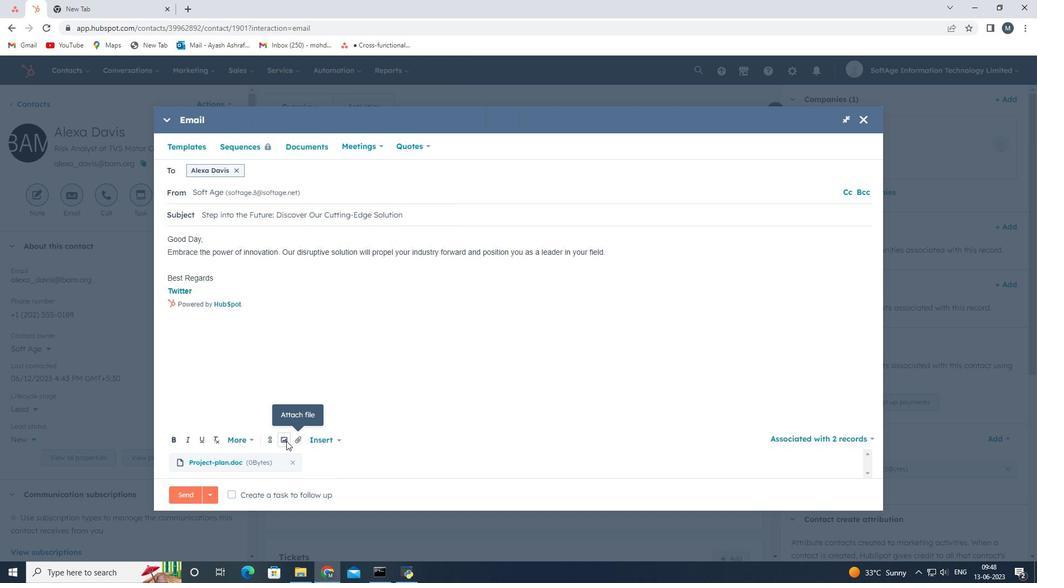 
Action: Mouse pressed left at (286, 440)
Screenshot: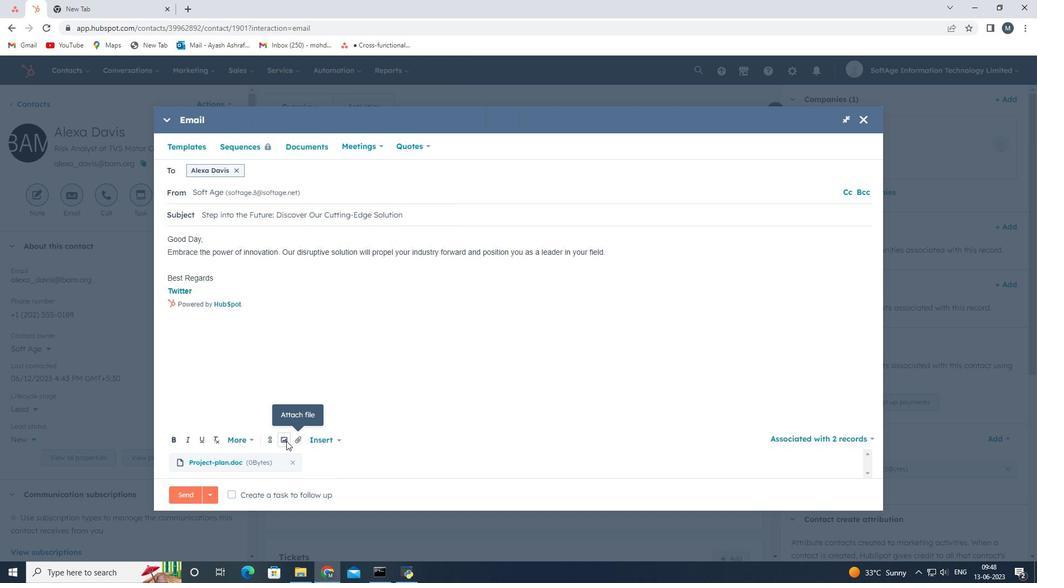 
Action: Mouse moved to (285, 411)
Screenshot: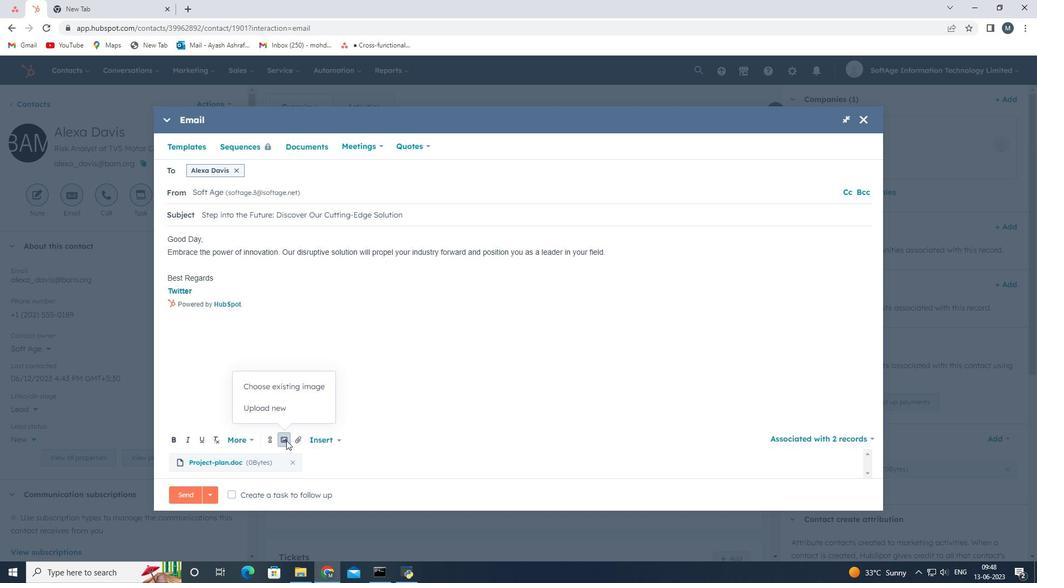 
Action: Mouse pressed left at (285, 411)
Screenshot: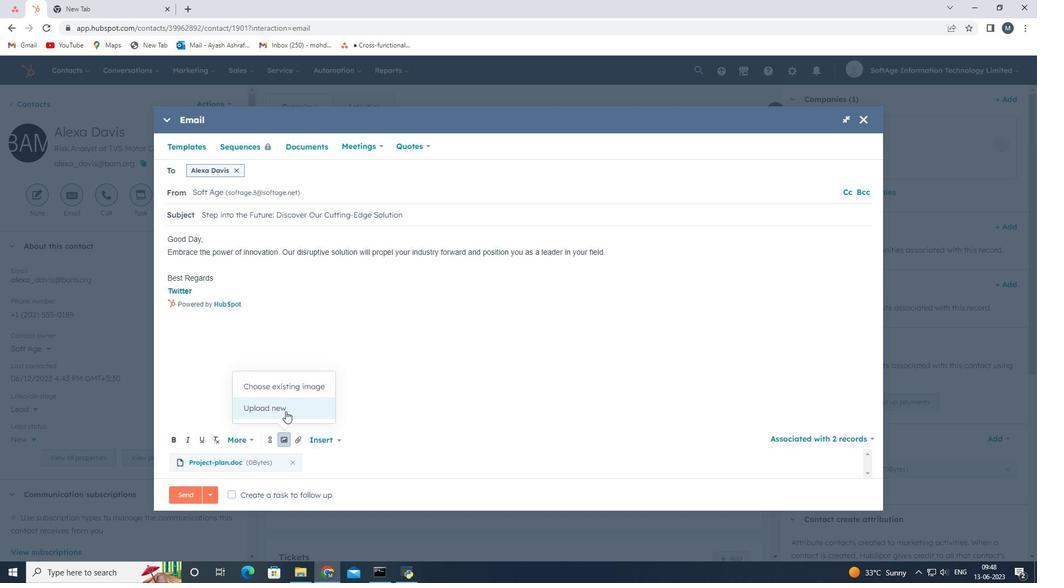 
Action: Mouse moved to (162, 104)
Screenshot: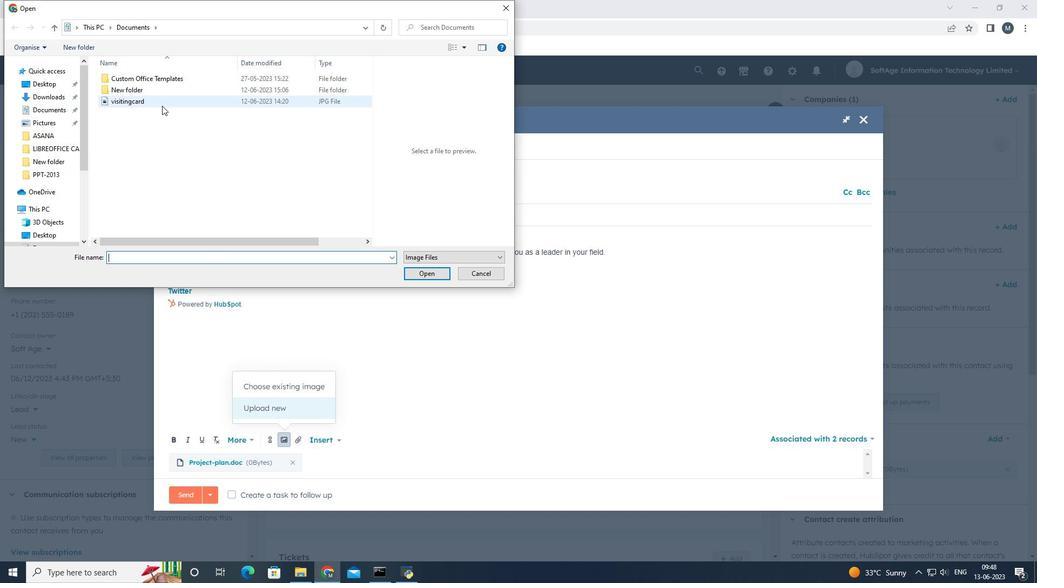 
Action: Mouse pressed left at (162, 104)
Screenshot: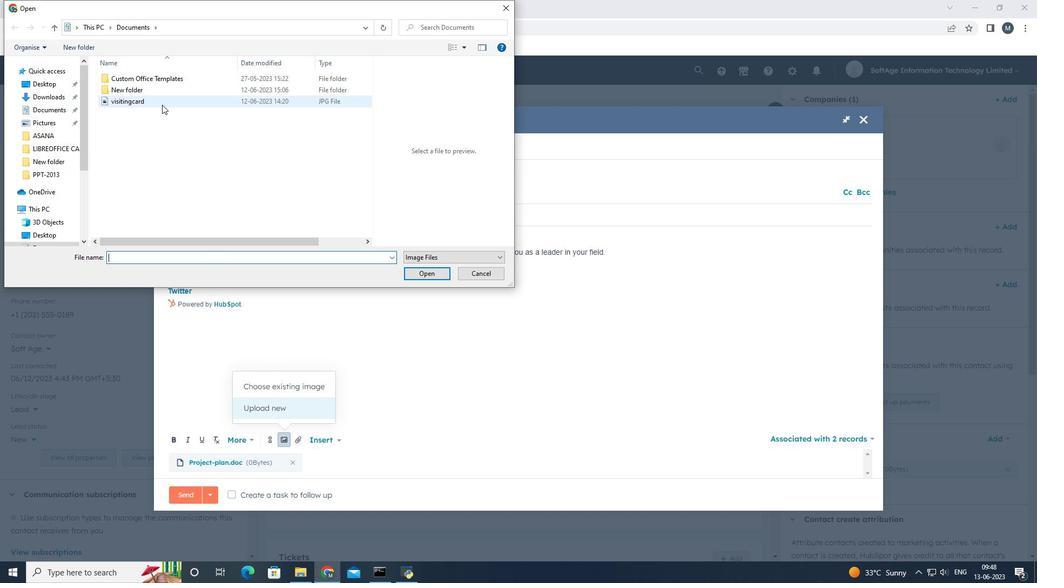 
Action: Mouse moved to (418, 274)
Screenshot: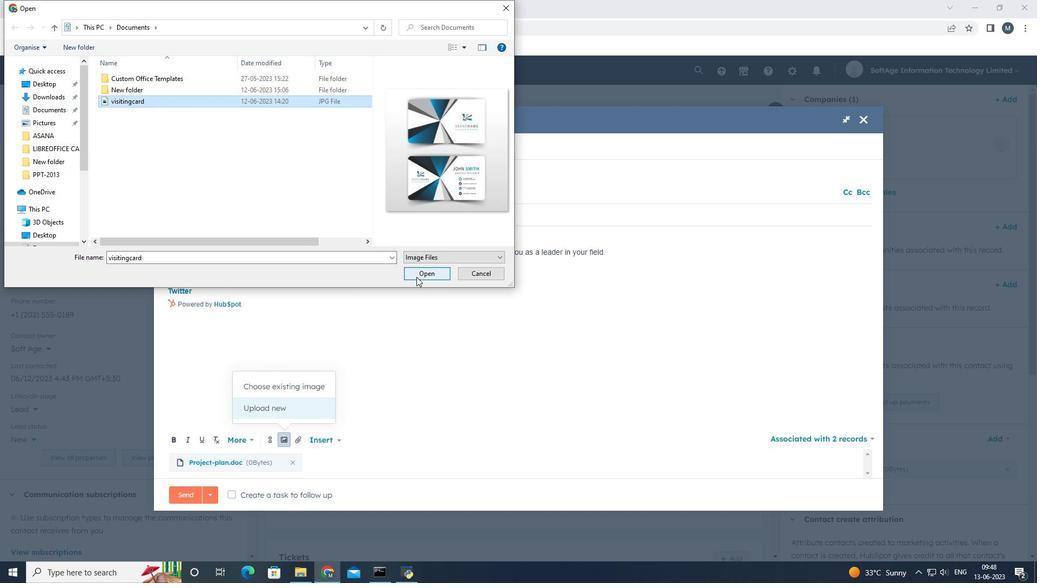 
Action: Mouse pressed left at (418, 274)
Screenshot: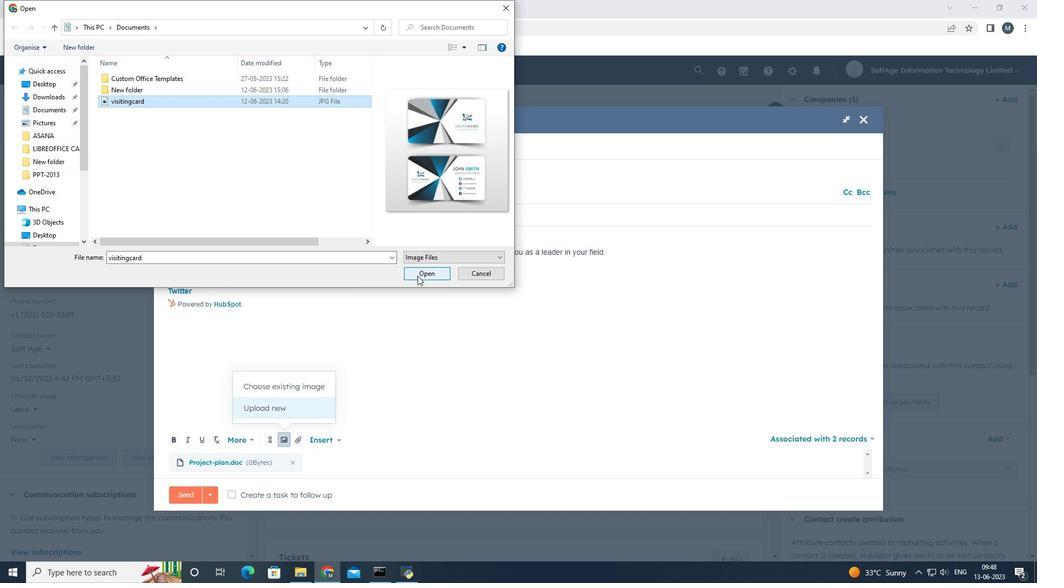 
Action: Mouse moved to (235, 493)
Screenshot: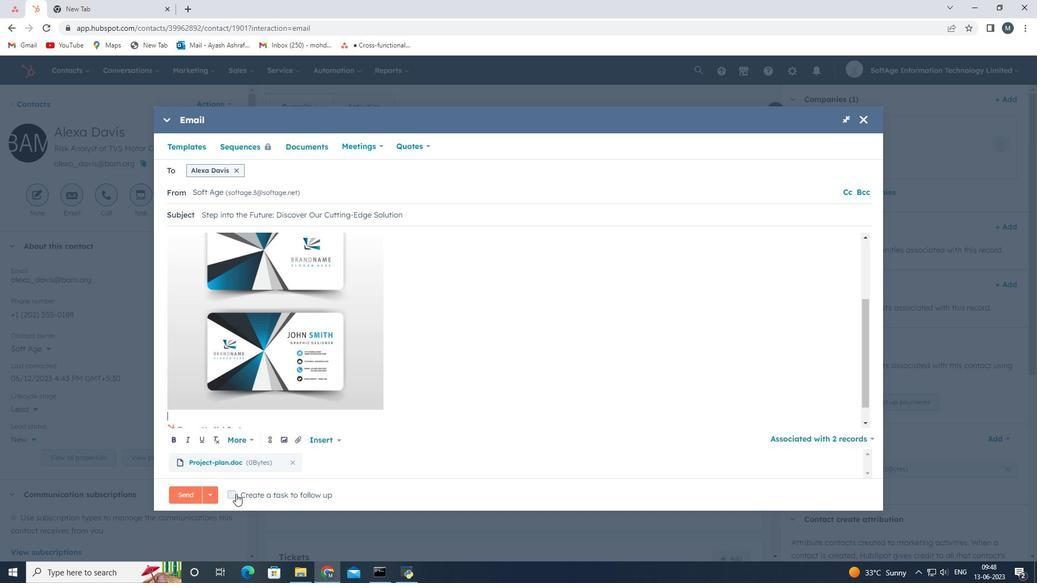 
Action: Mouse pressed left at (235, 493)
Screenshot: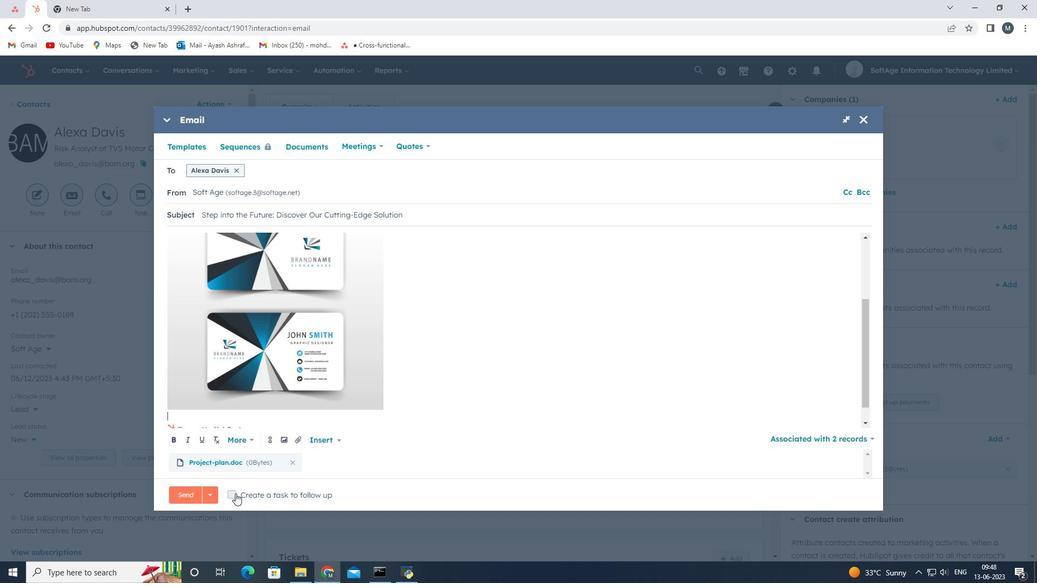 
Action: Mouse moved to (369, 494)
Screenshot: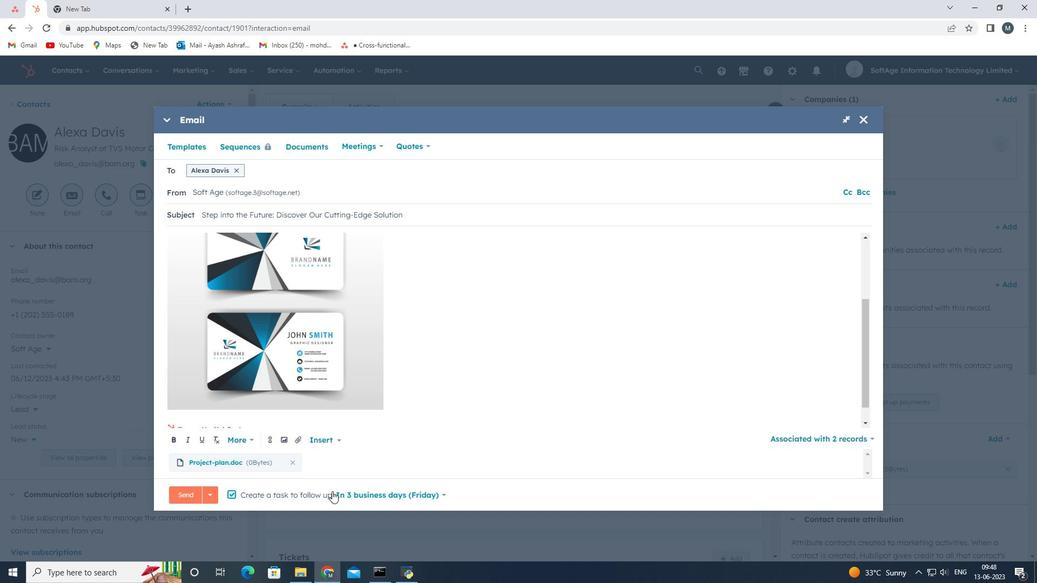 
Action: Mouse pressed left at (369, 494)
Screenshot: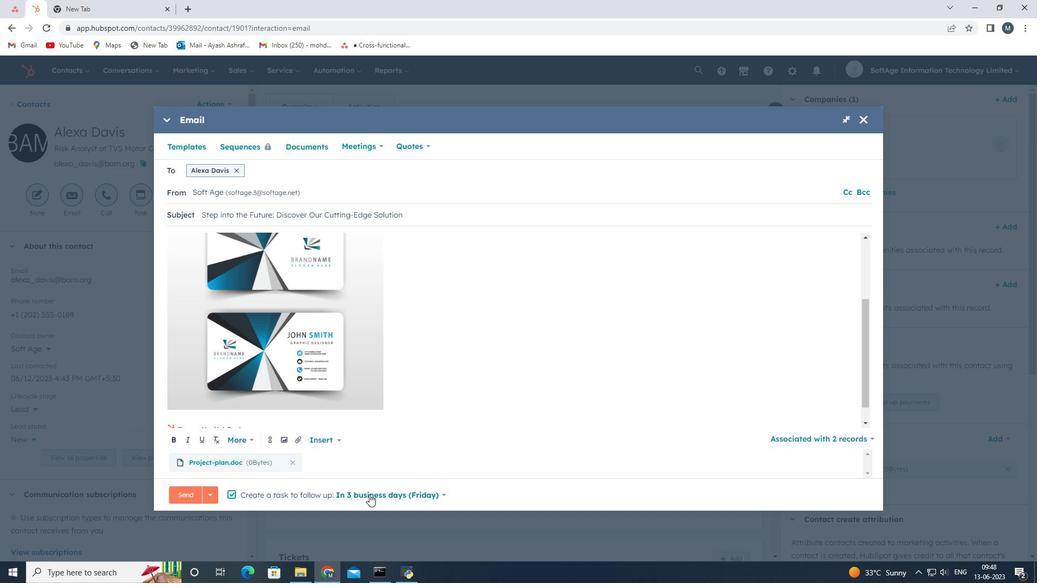 
Action: Mouse moved to (395, 417)
Screenshot: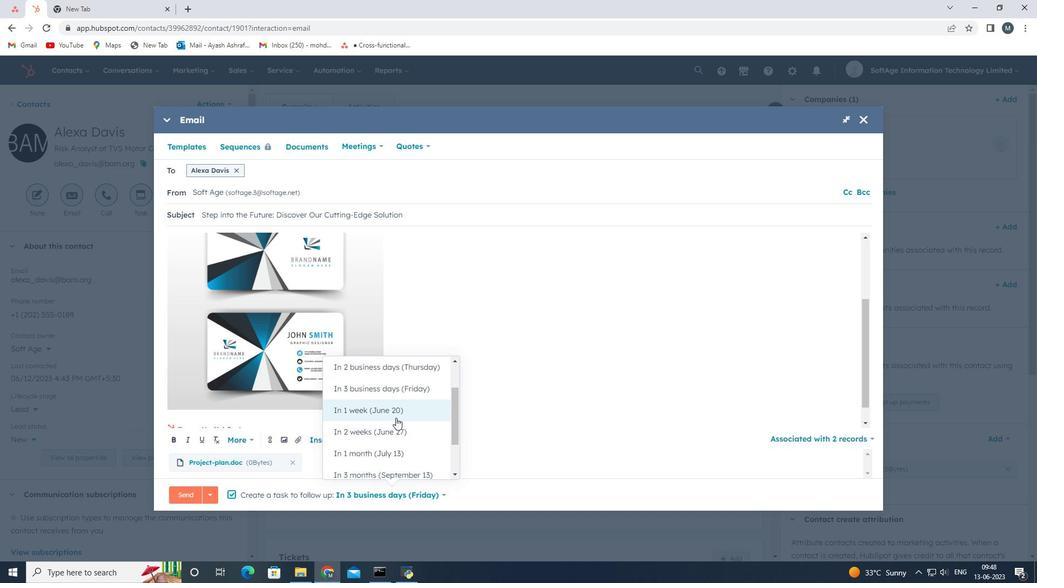 
Action: Mouse scrolled (395, 417) with delta (0, 0)
Screenshot: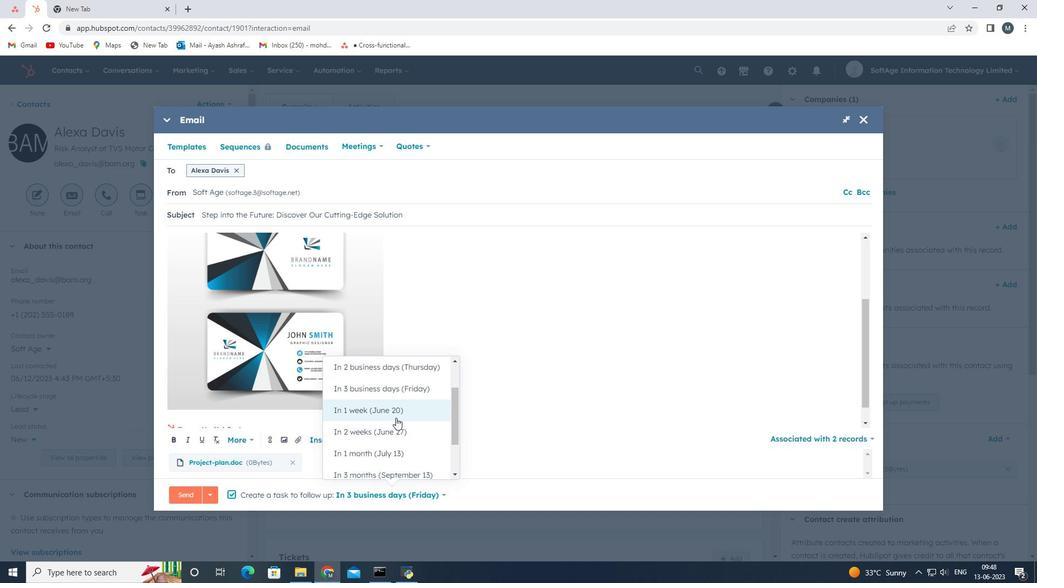 
Action: Mouse scrolled (395, 417) with delta (0, 0)
Screenshot: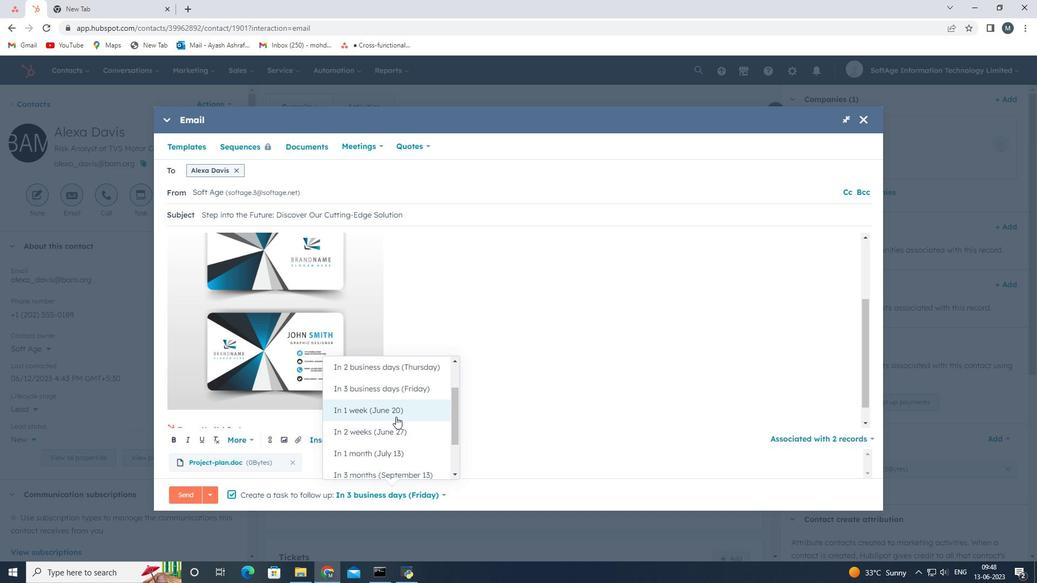 
Action: Mouse scrolled (395, 416) with delta (0, 0)
Screenshot: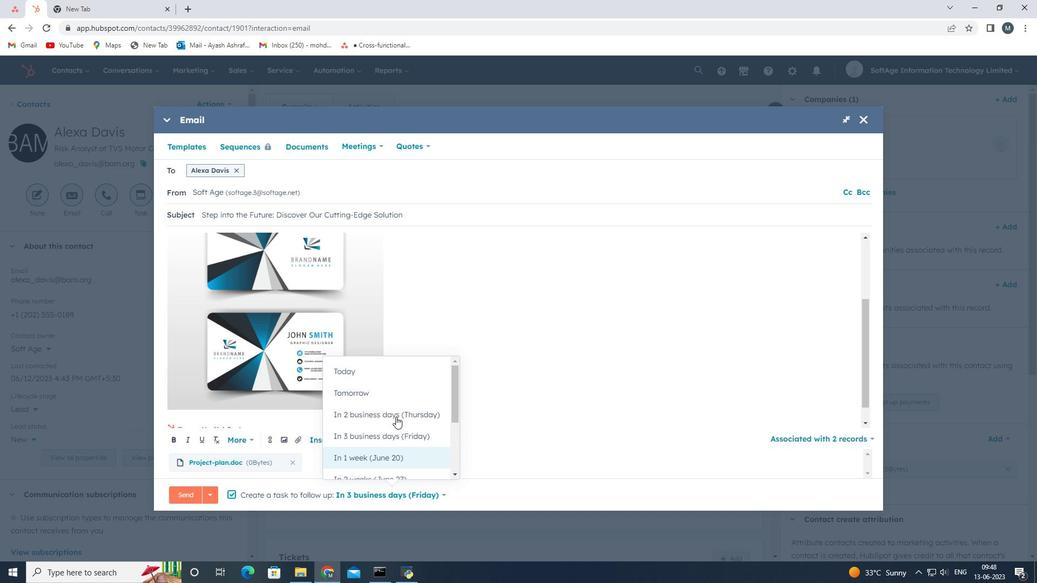 
Action: Mouse scrolled (395, 416) with delta (0, 0)
Screenshot: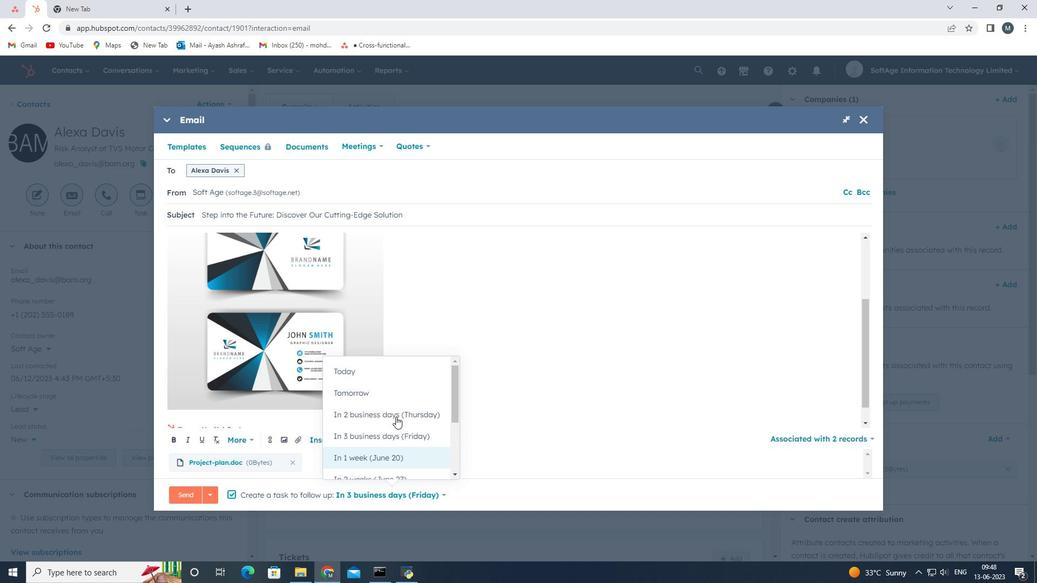 
Action: Mouse moved to (376, 381)
Screenshot: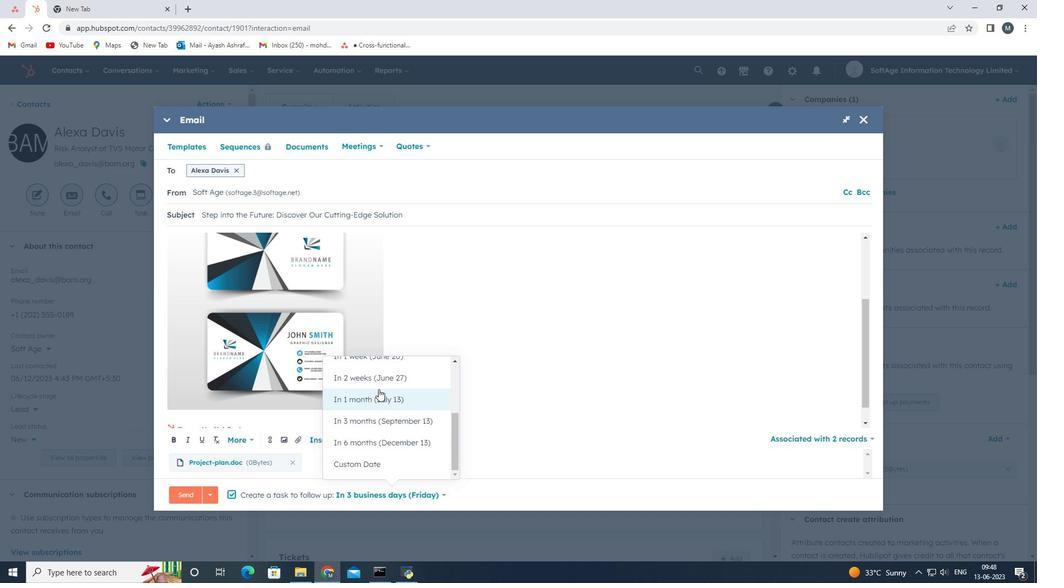 
Action: Mouse pressed left at (376, 381)
Screenshot: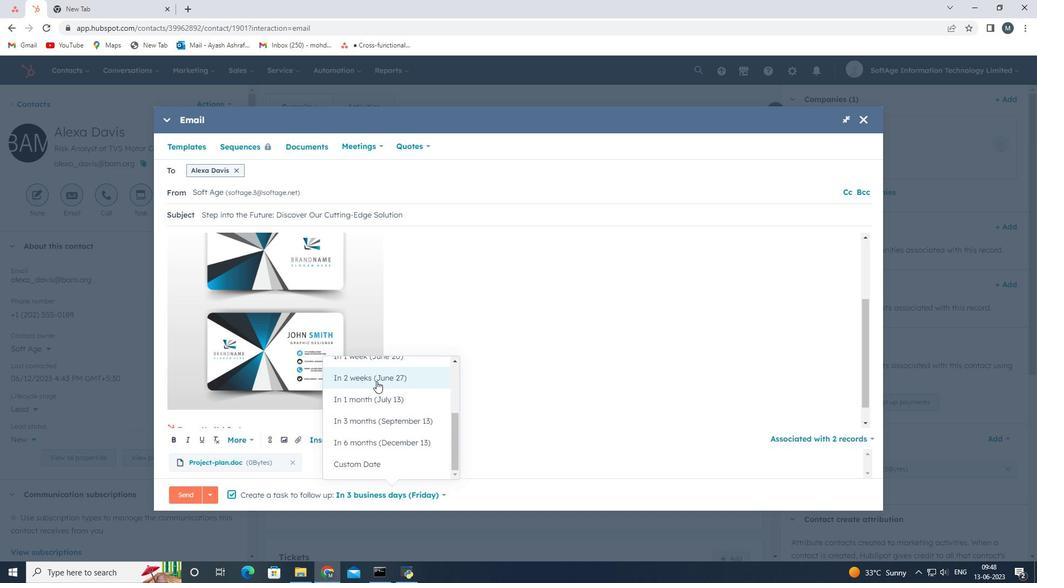 
Action: Mouse moved to (185, 492)
Screenshot: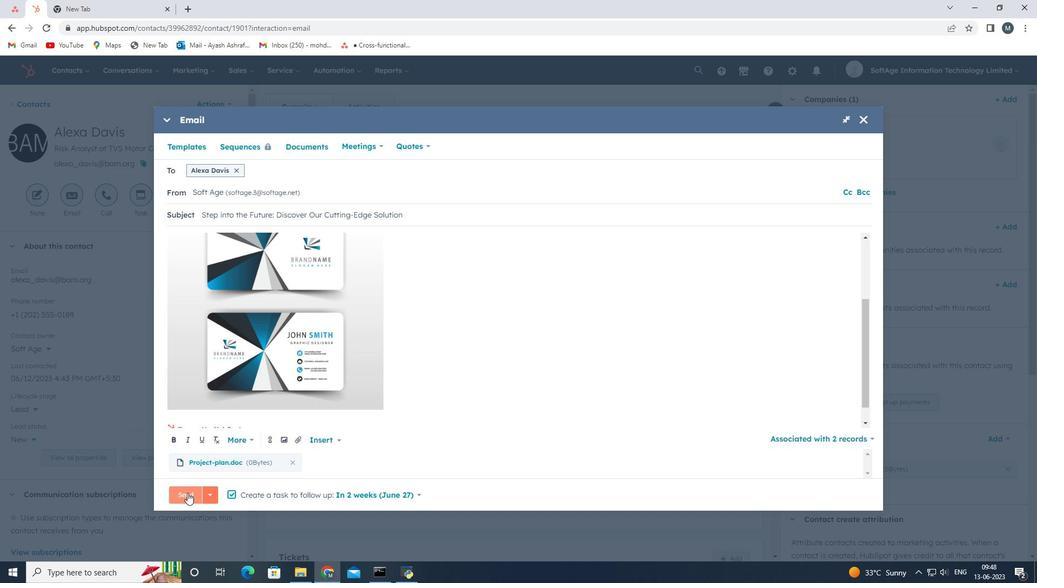 
Action: Mouse pressed left at (185, 492)
Screenshot: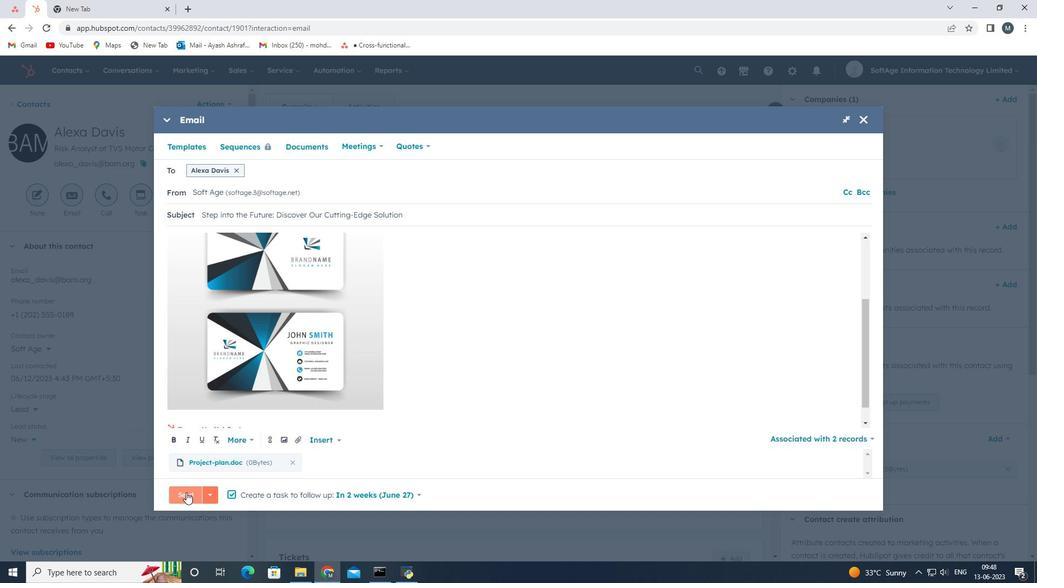 
Action: Mouse moved to (388, 424)
Screenshot: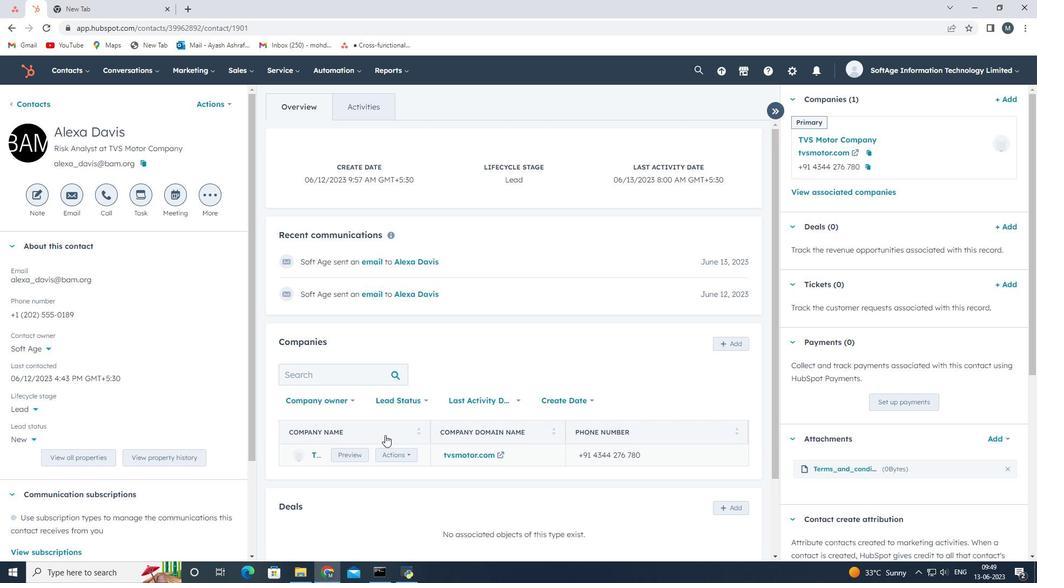 
